 Task: Search one way flight ticket for 3 adults, 3 children in business from Agana/tamuning: Antonio B. Won Pat International Airport to Springfield: Abraham Lincoln Capital Airport on 5-2-2023. Choice of flights is Southwest. Number of bags: 4 checked bags. Price is upto 25000. Outbound departure time preference is 9:45.
Action: Mouse moved to (331, 286)
Screenshot: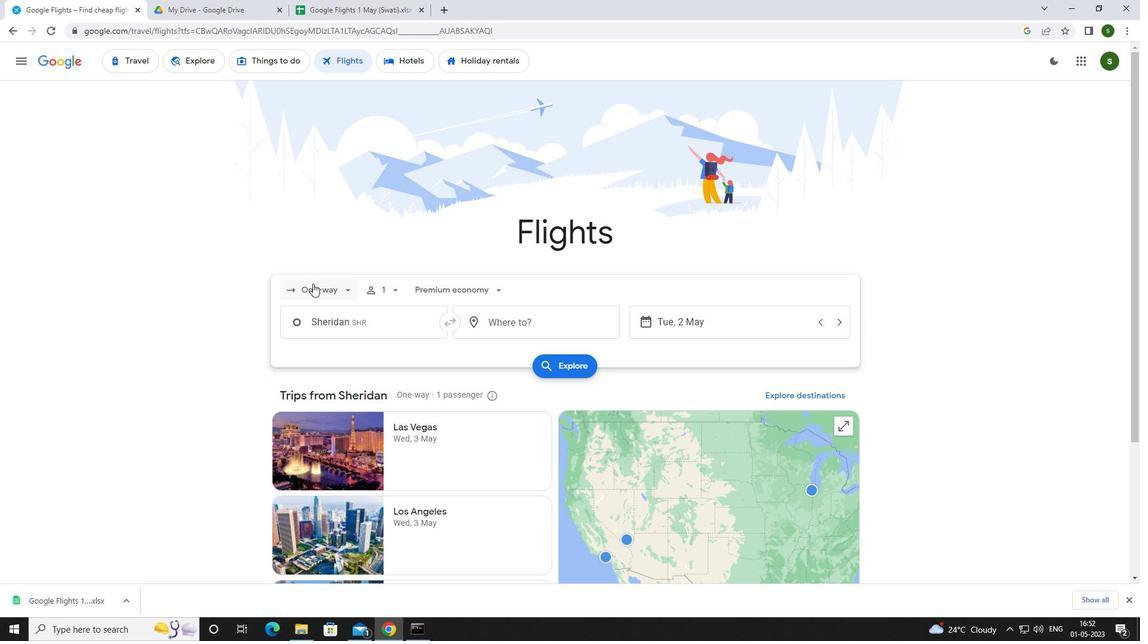 
Action: Mouse pressed left at (331, 286)
Screenshot: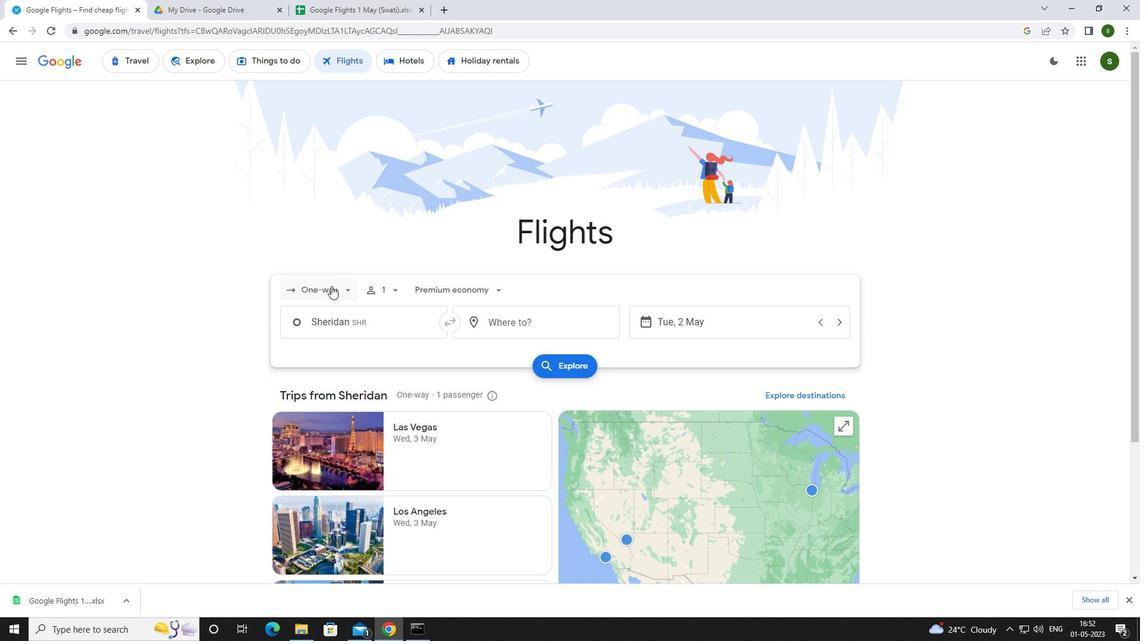 
Action: Mouse moved to (333, 344)
Screenshot: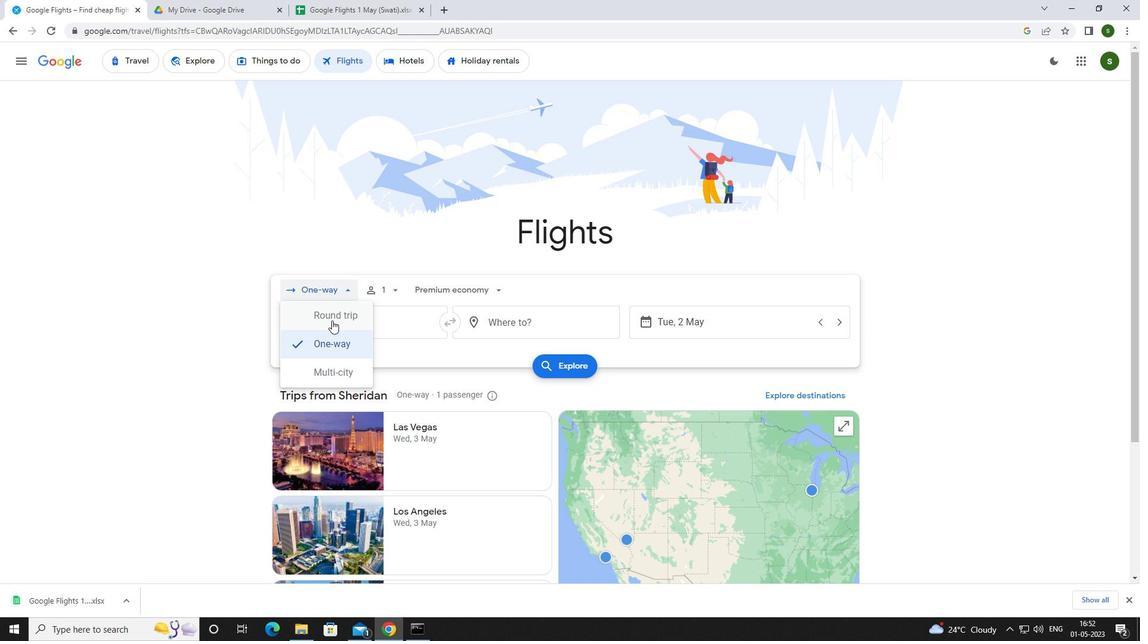 
Action: Mouse pressed left at (333, 344)
Screenshot: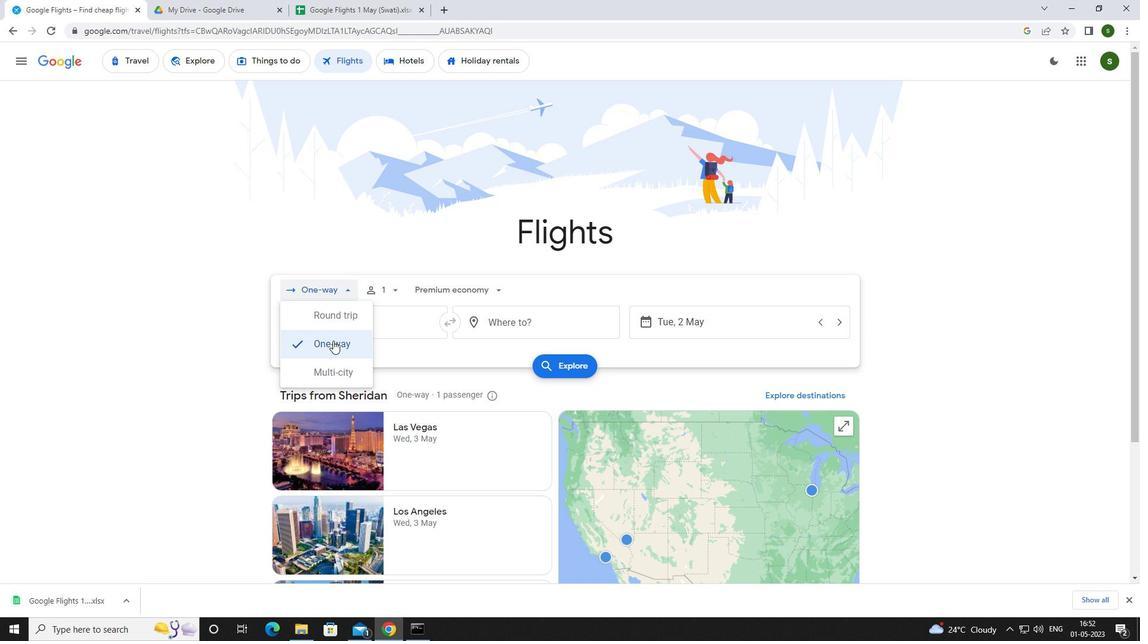 
Action: Mouse moved to (387, 290)
Screenshot: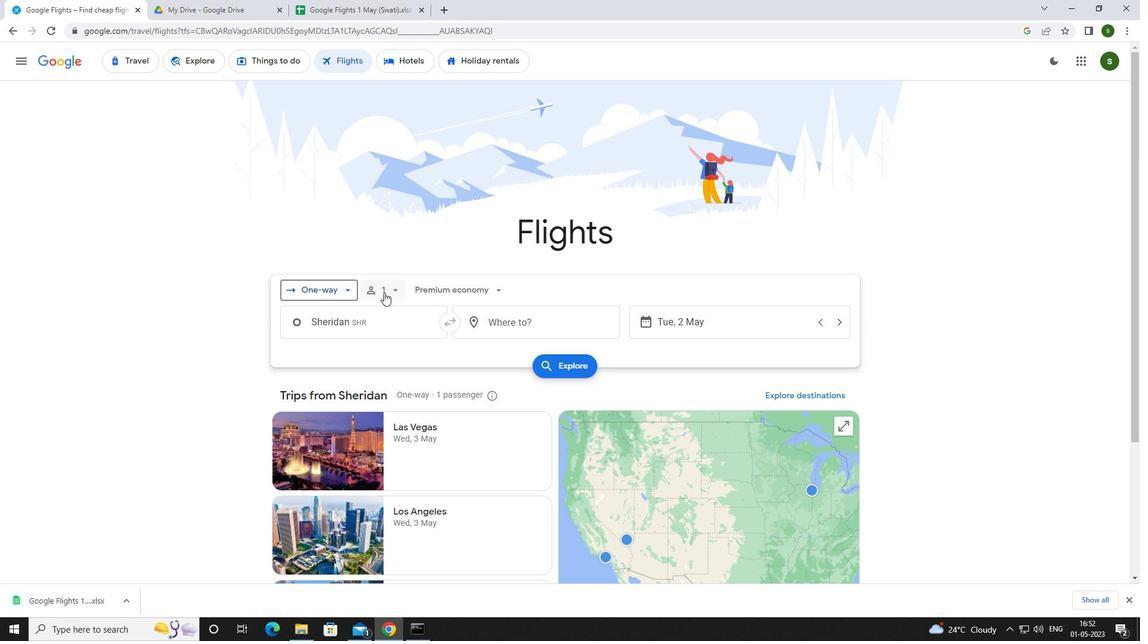 
Action: Mouse pressed left at (387, 290)
Screenshot: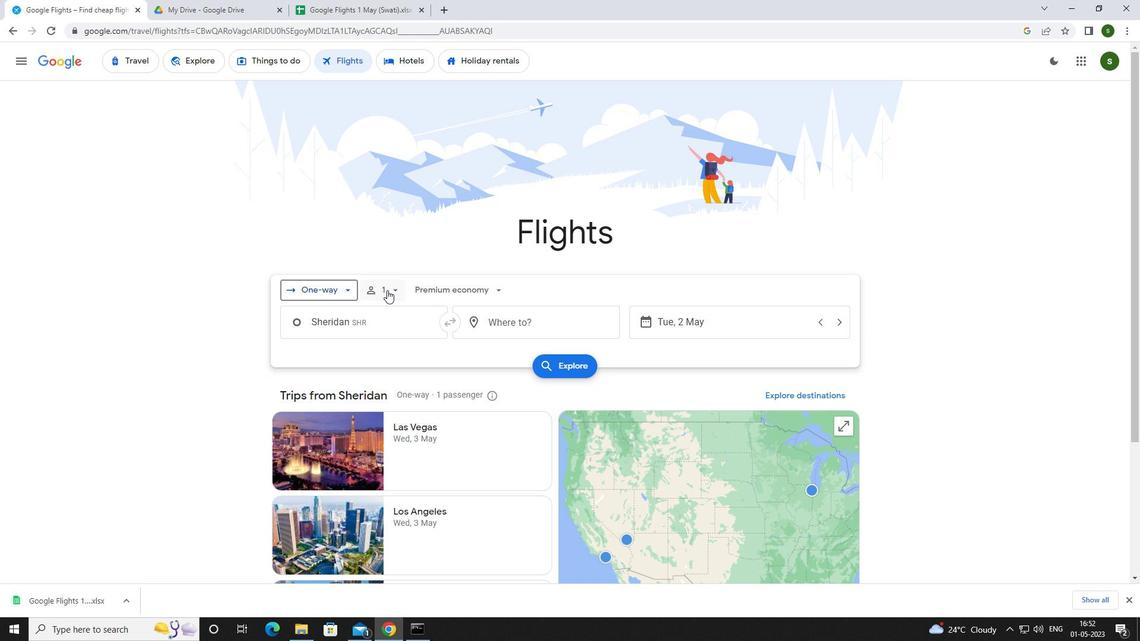 
Action: Mouse moved to (486, 322)
Screenshot: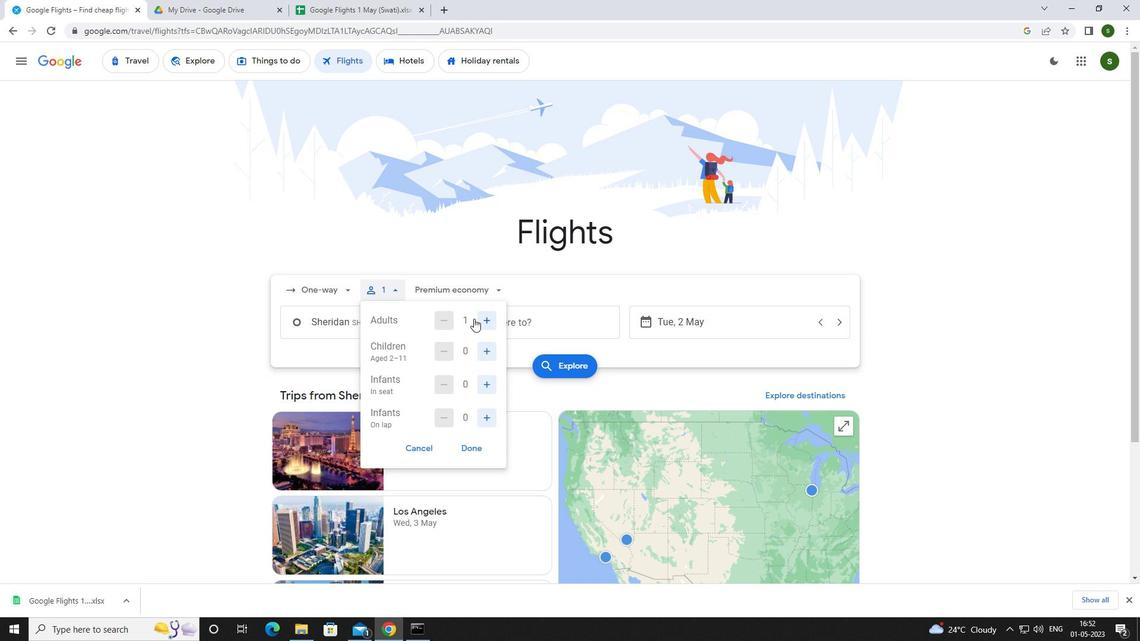 
Action: Mouse pressed left at (486, 322)
Screenshot: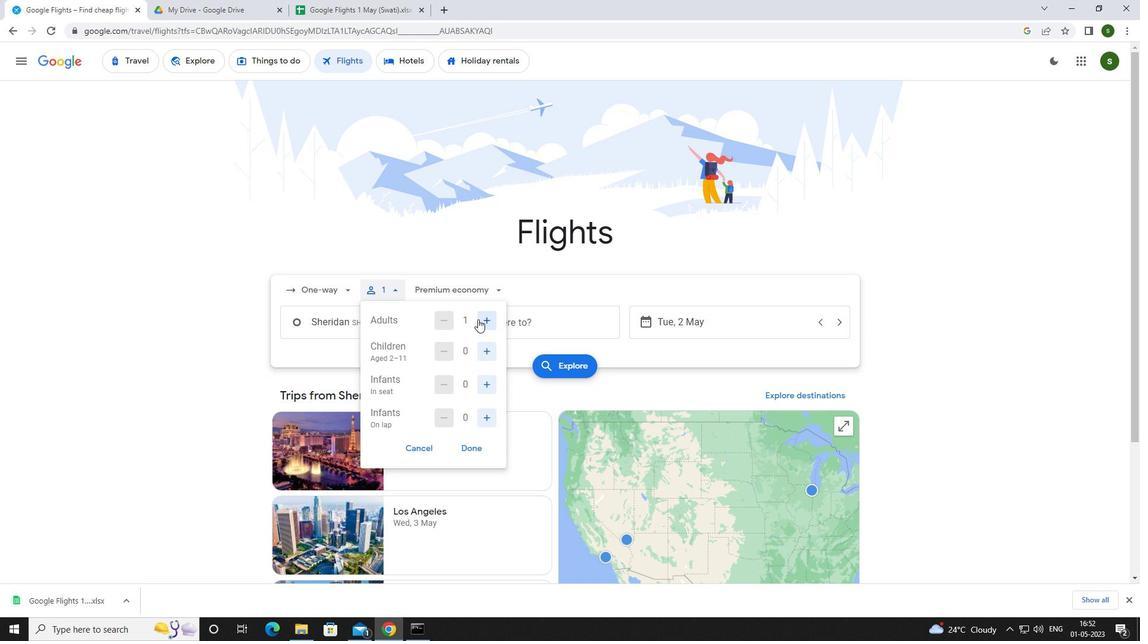
Action: Mouse pressed left at (486, 322)
Screenshot: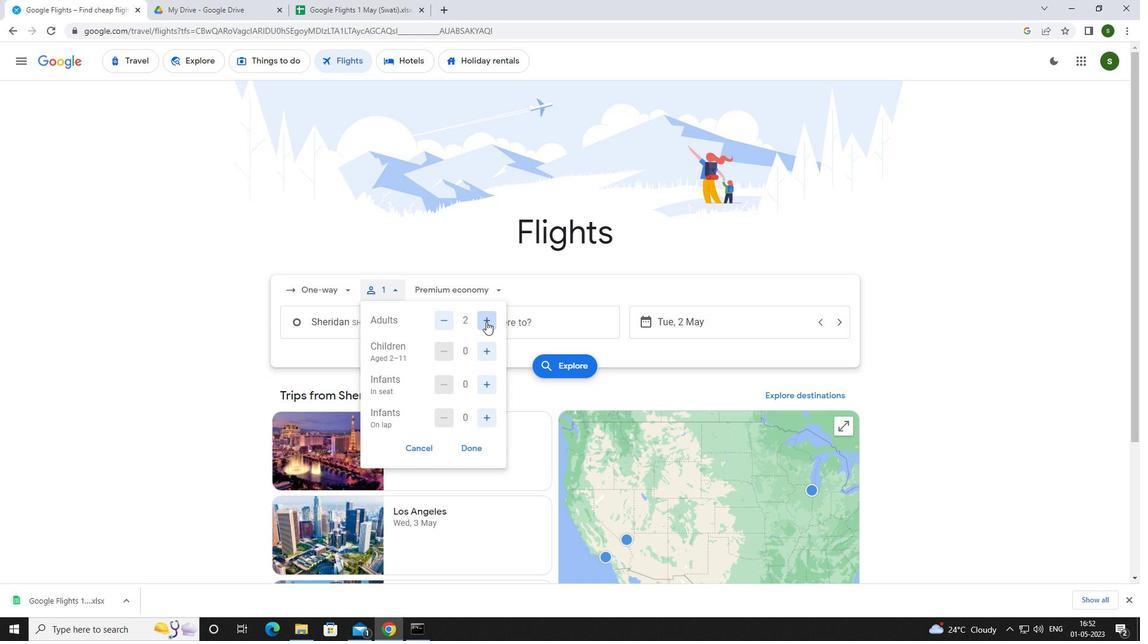 
Action: Mouse moved to (484, 347)
Screenshot: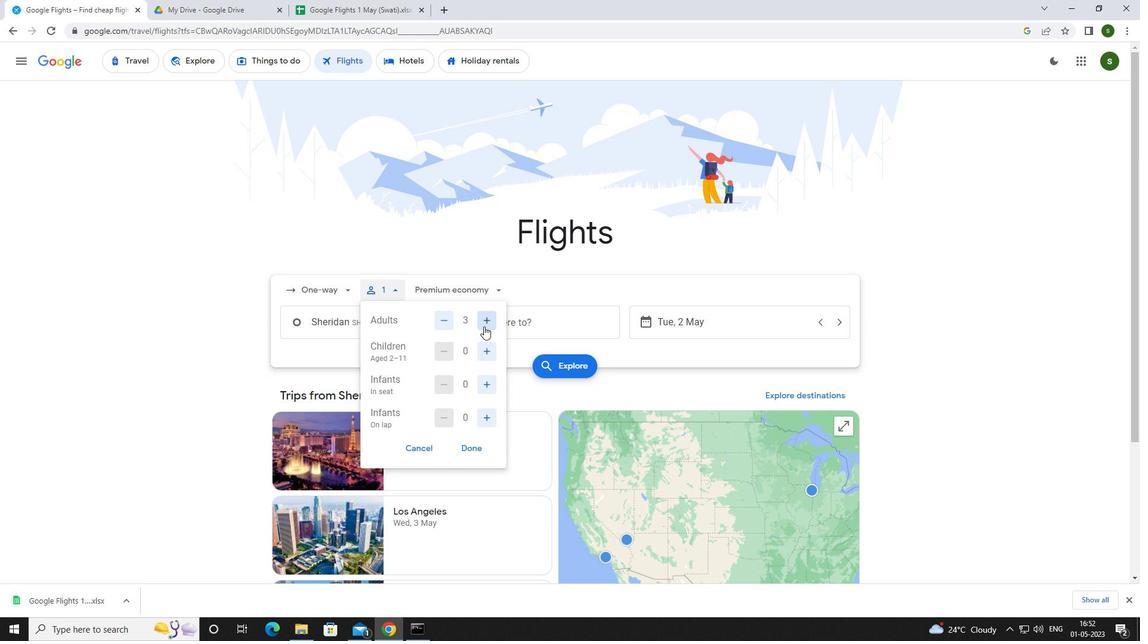 
Action: Mouse pressed left at (484, 347)
Screenshot: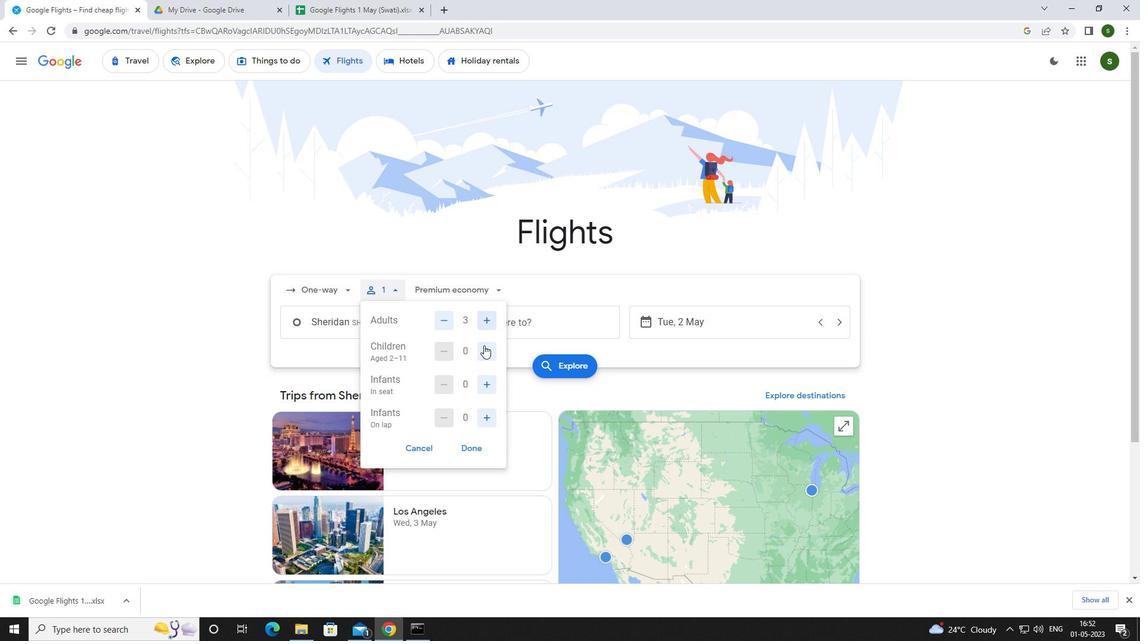 
Action: Mouse pressed left at (484, 347)
Screenshot: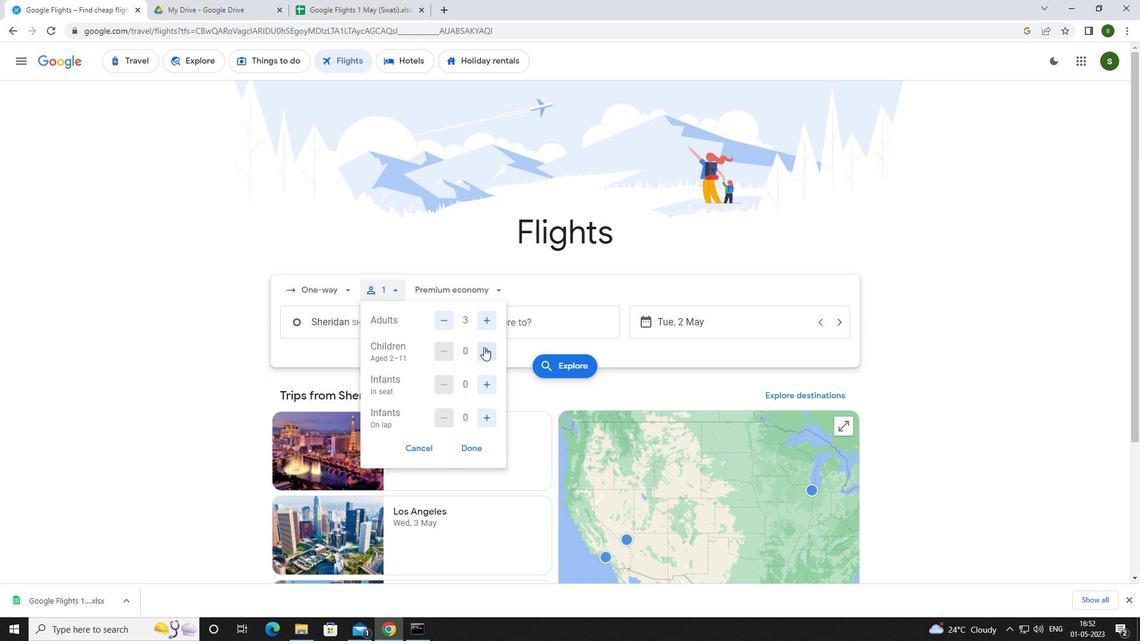 
Action: Mouse moved to (486, 354)
Screenshot: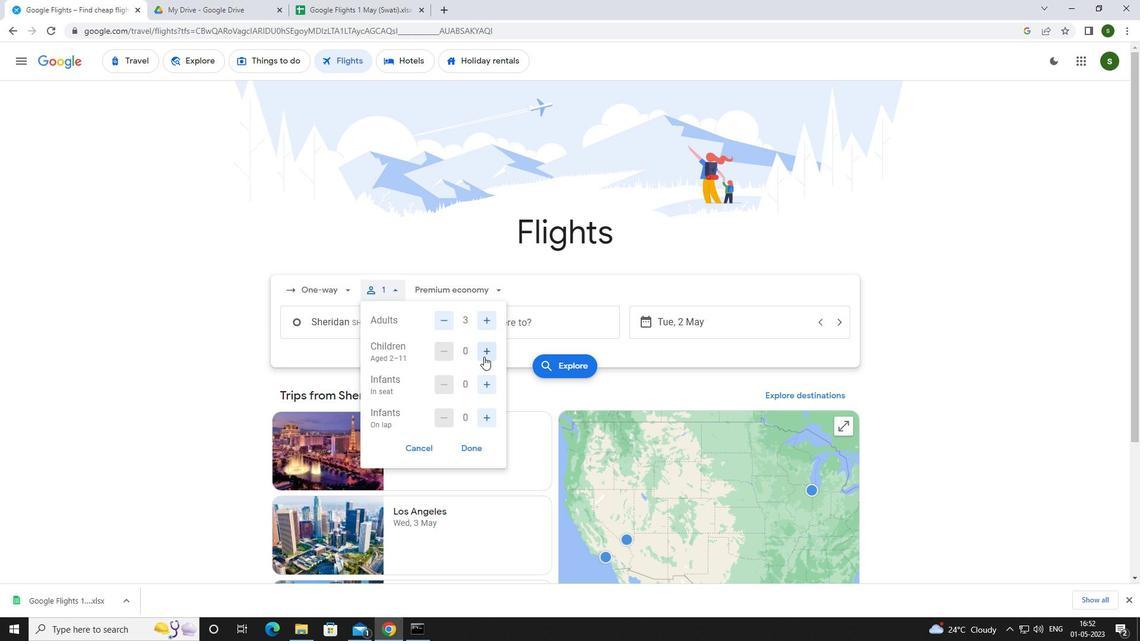 
Action: Mouse pressed left at (486, 354)
Screenshot: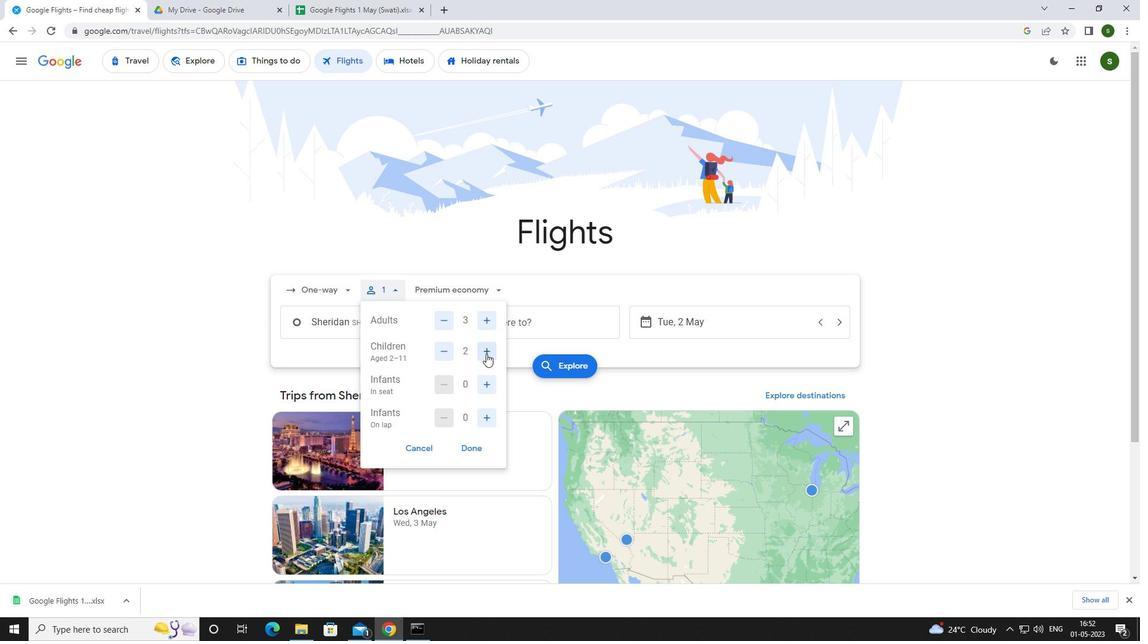 
Action: Mouse moved to (474, 289)
Screenshot: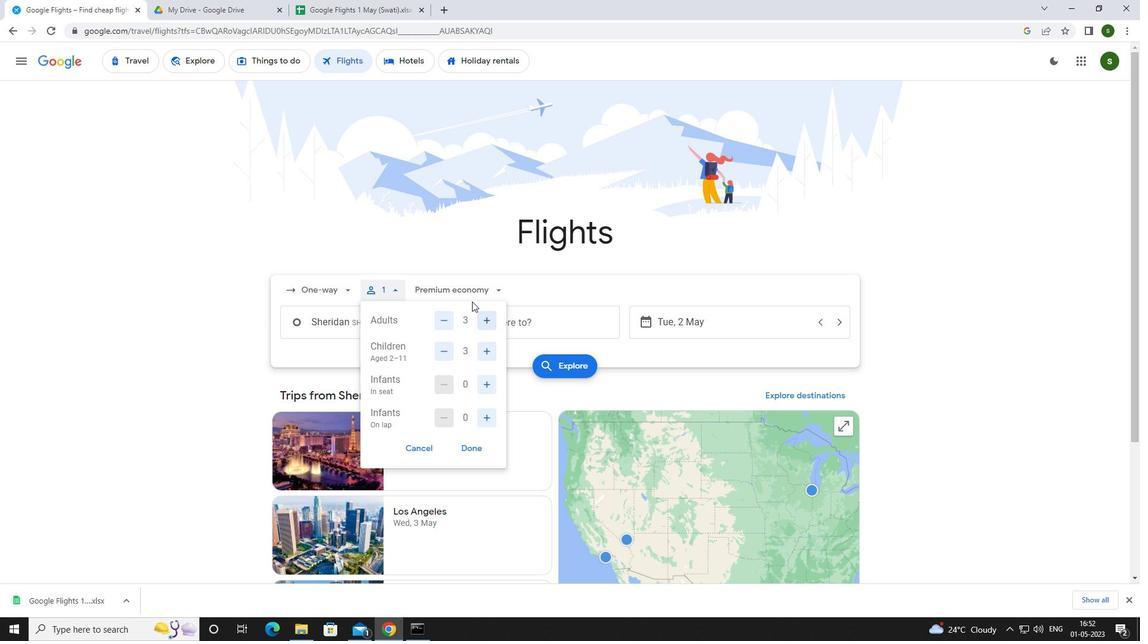 
Action: Mouse pressed left at (474, 289)
Screenshot: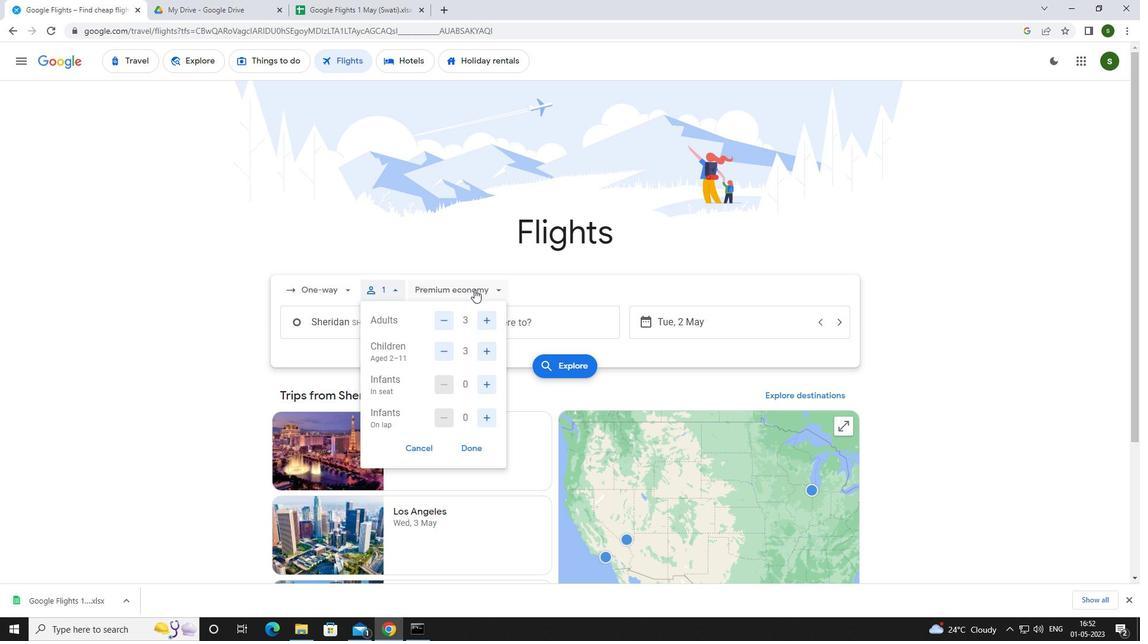 
Action: Mouse moved to (472, 374)
Screenshot: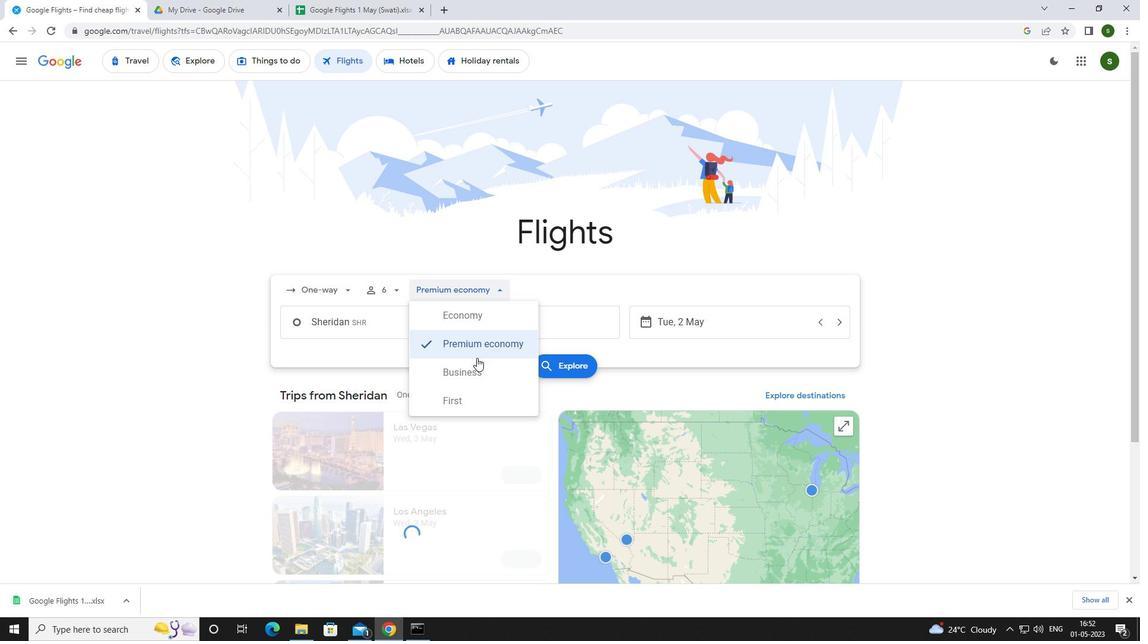 
Action: Mouse pressed left at (472, 374)
Screenshot: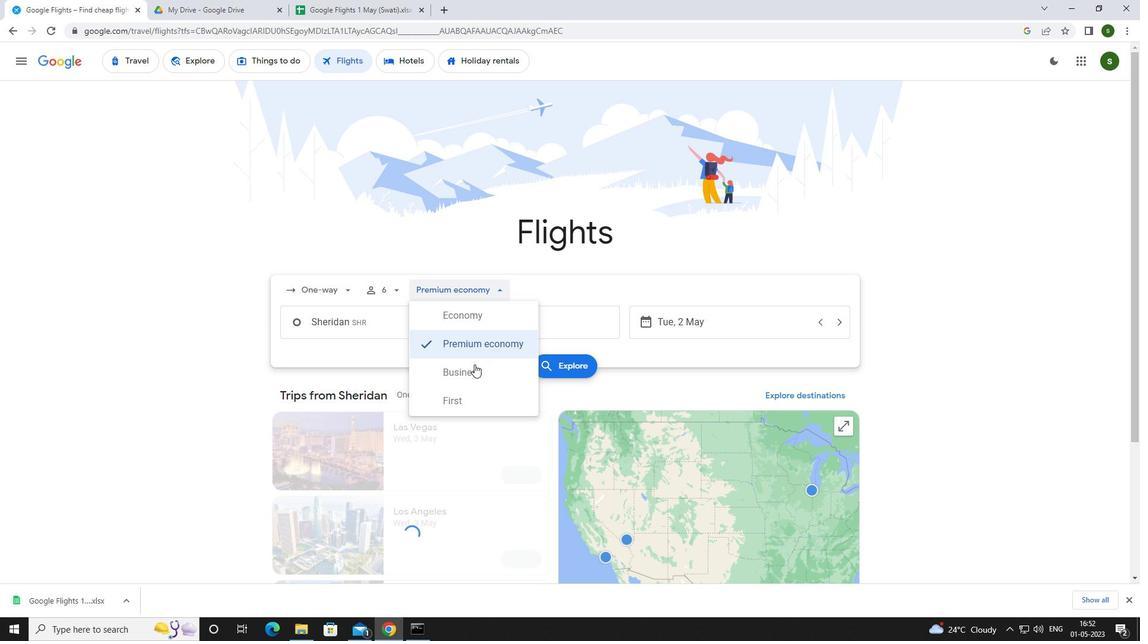 
Action: Mouse moved to (401, 329)
Screenshot: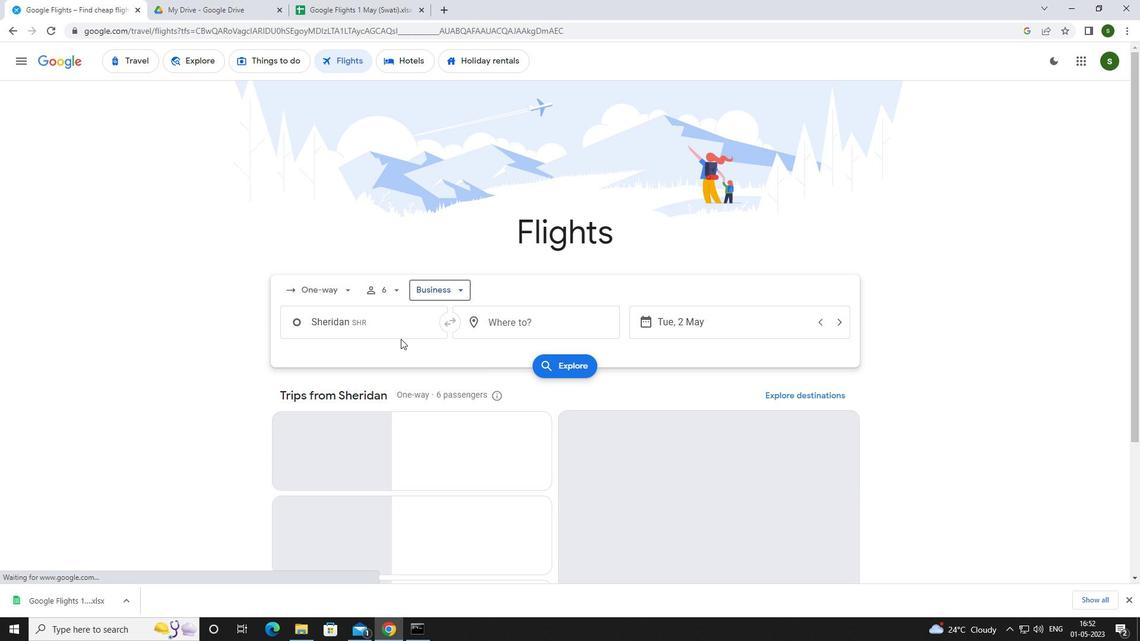 
Action: Mouse pressed left at (401, 329)
Screenshot: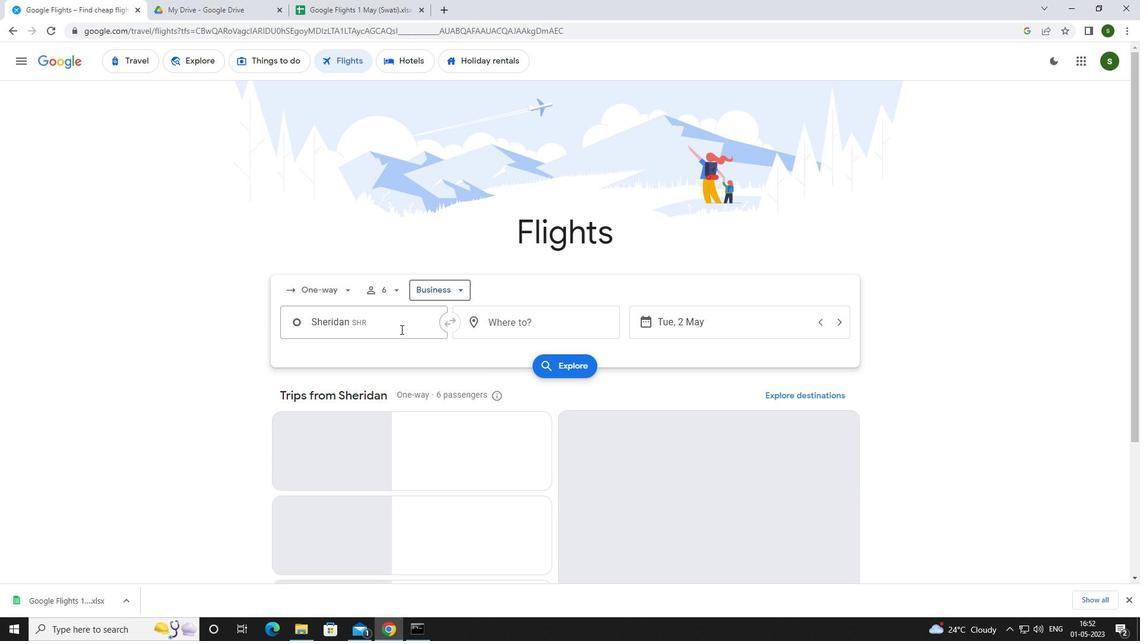 
Action: Key pressed <Key.caps_lock>a<Key.caps_lock>gana
Screenshot: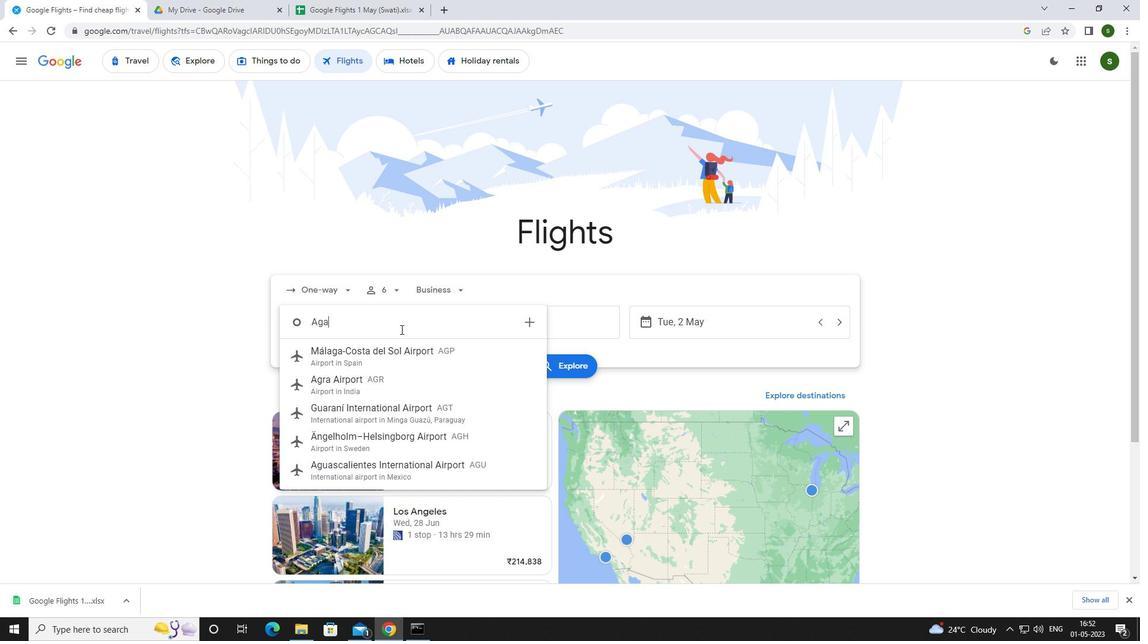 
Action: Mouse moved to (399, 386)
Screenshot: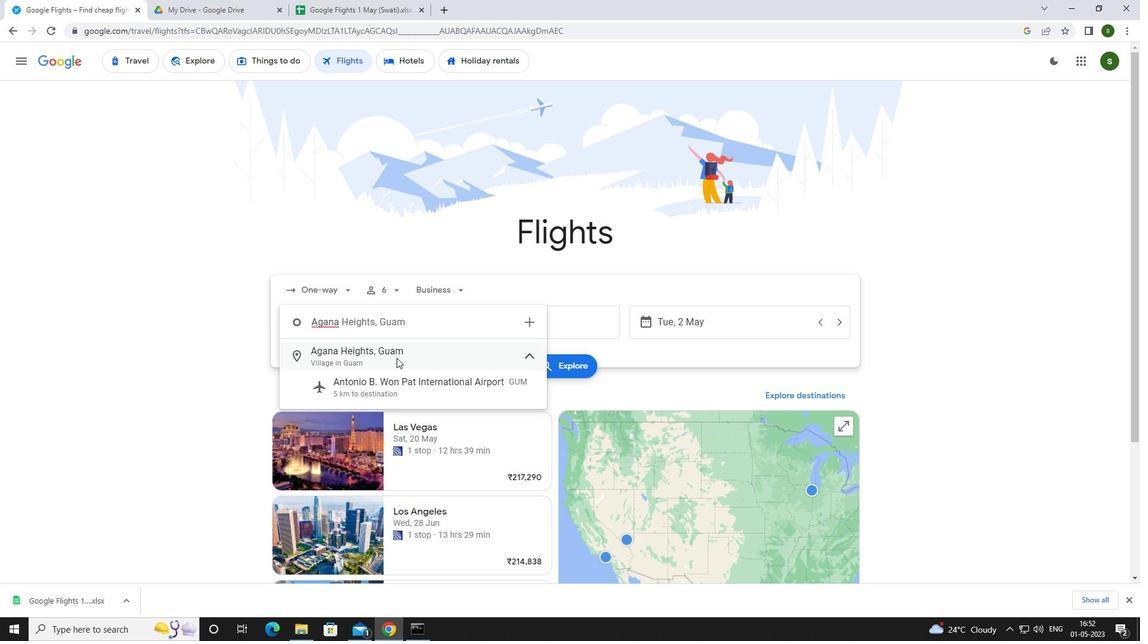 
Action: Mouse pressed left at (399, 386)
Screenshot: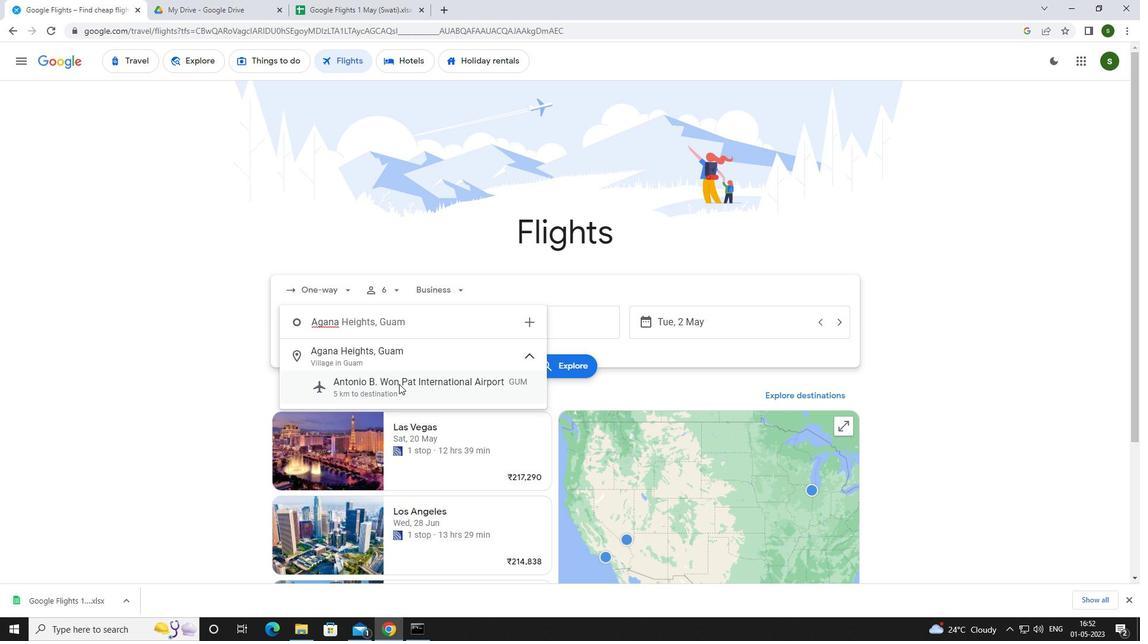 
Action: Mouse moved to (513, 319)
Screenshot: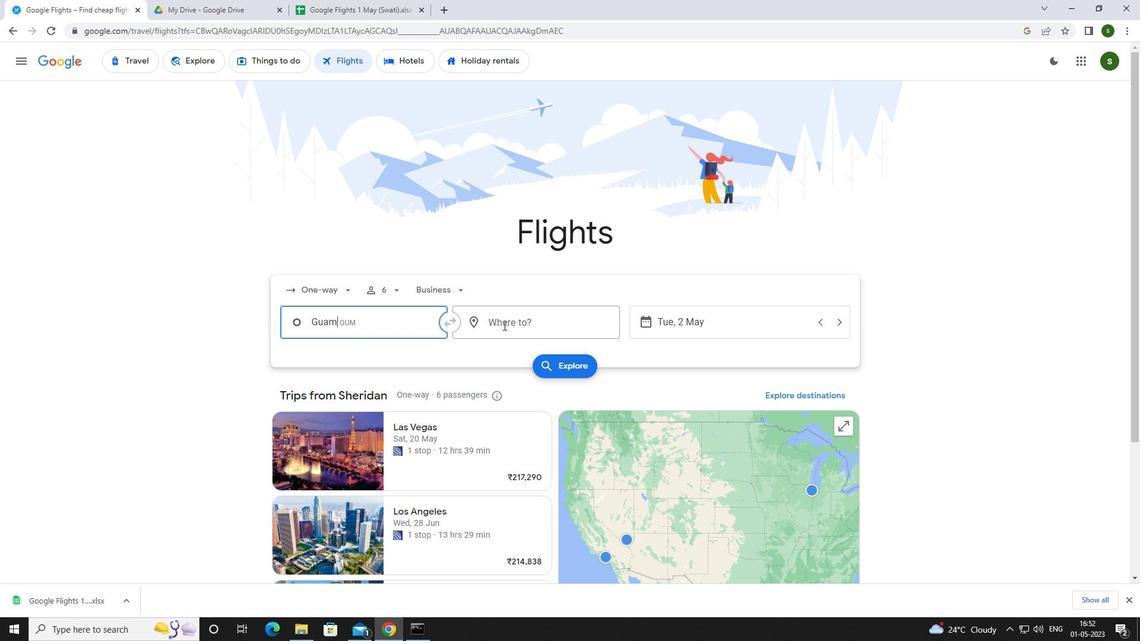 
Action: Mouse pressed left at (513, 319)
Screenshot: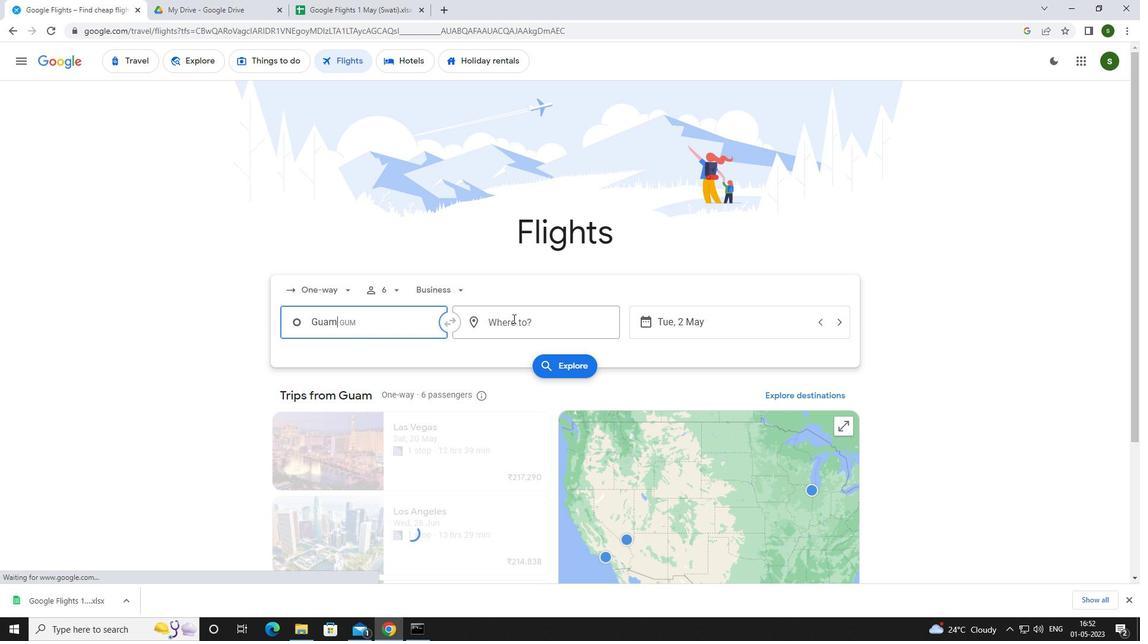 
Action: Mouse moved to (413, 346)
Screenshot: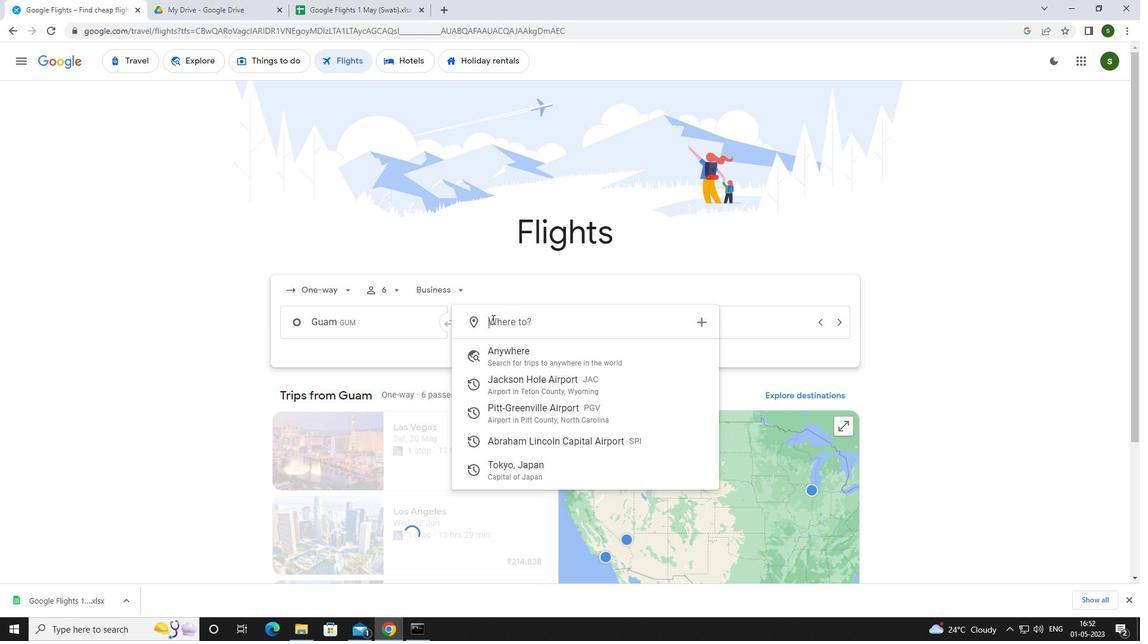 
Action: Key pressed <Key.caps_lock>s<Key.caps_lock>pringfi
Screenshot: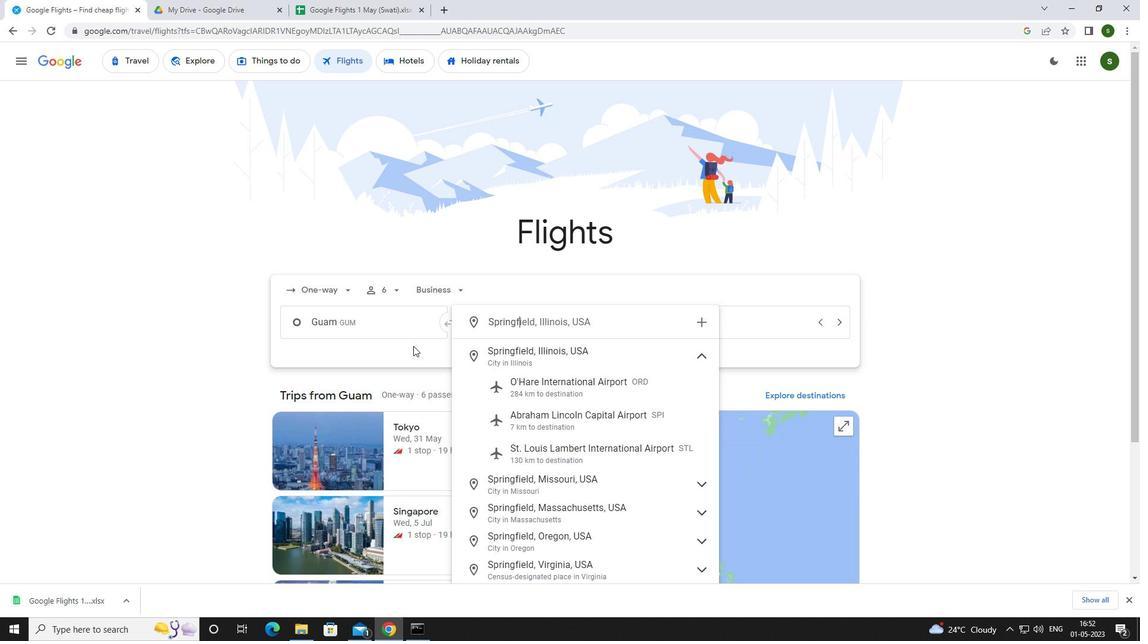 
Action: Mouse moved to (542, 417)
Screenshot: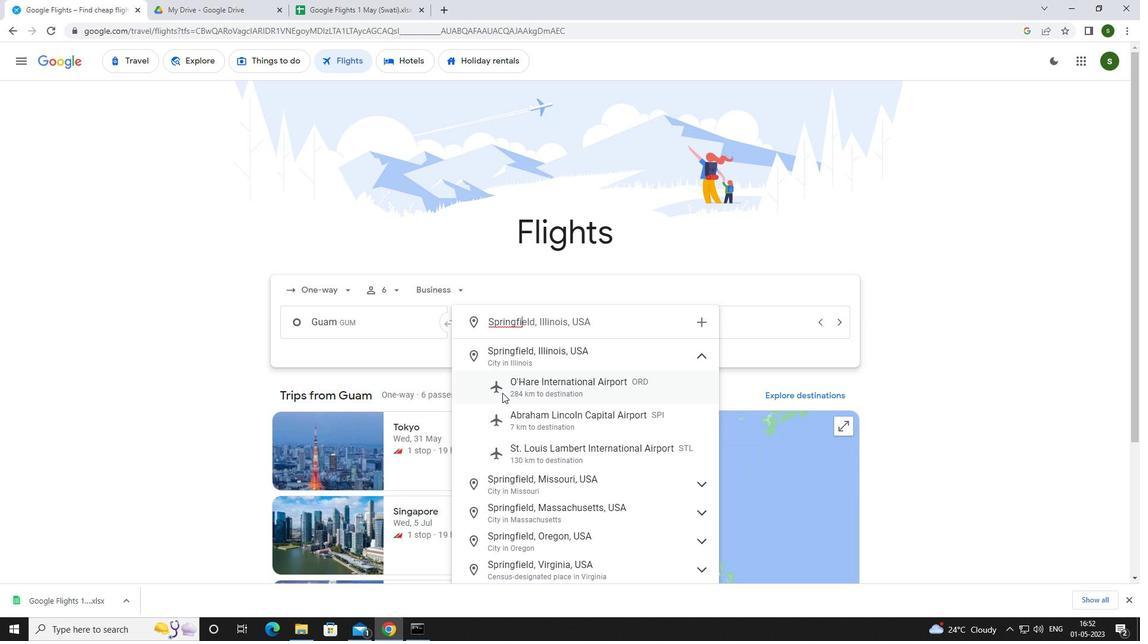 
Action: Mouse pressed left at (542, 417)
Screenshot: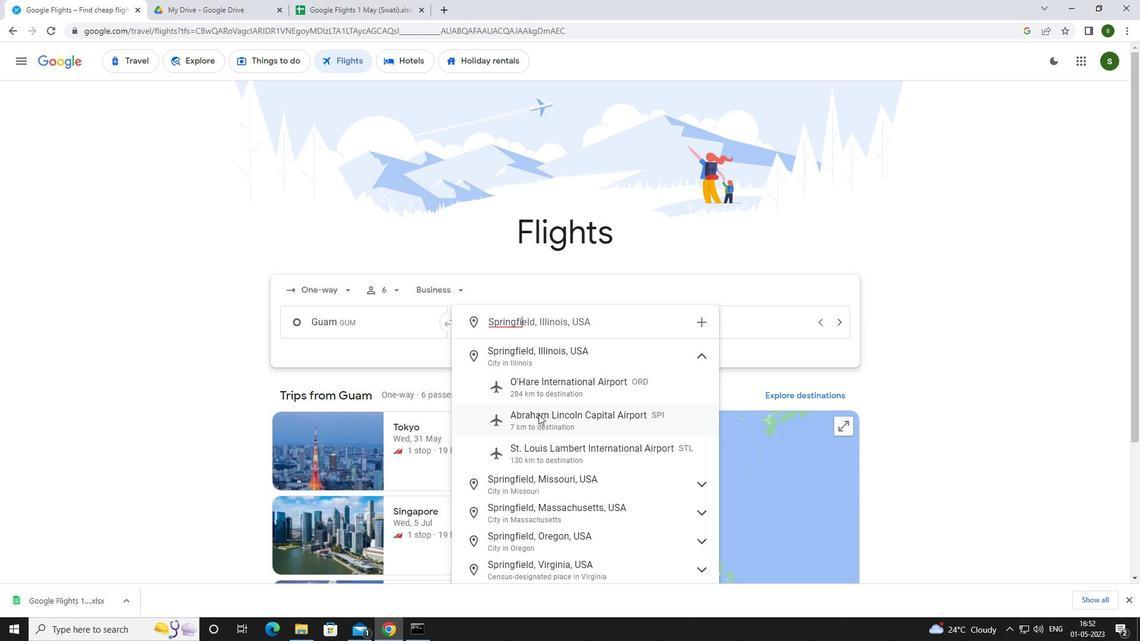 
Action: Mouse moved to (741, 326)
Screenshot: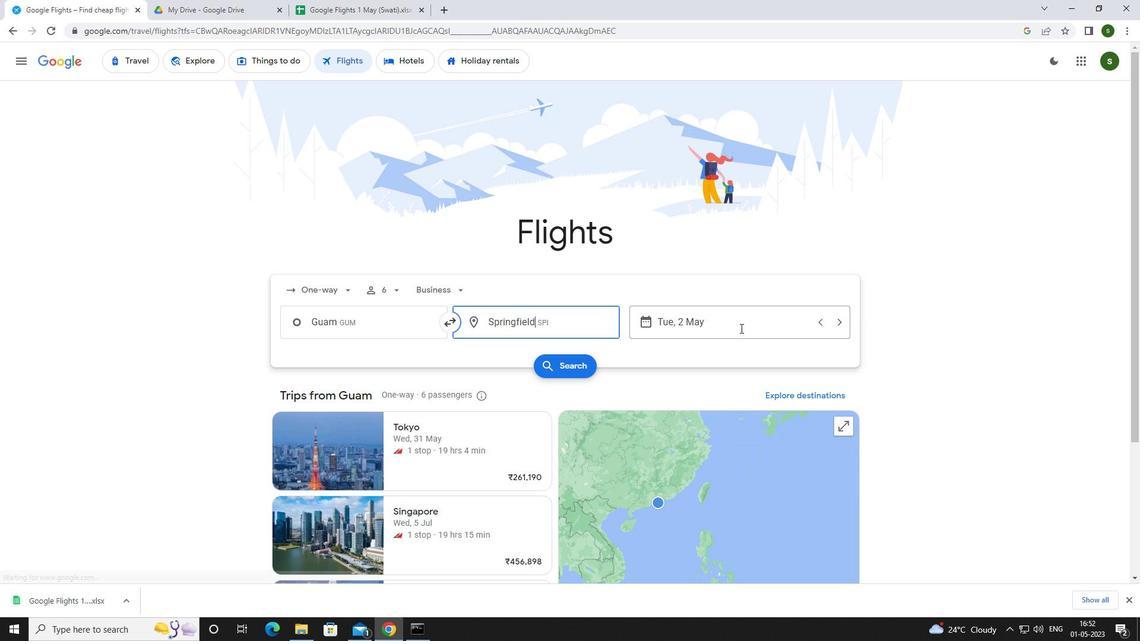 
Action: Mouse pressed left at (741, 326)
Screenshot: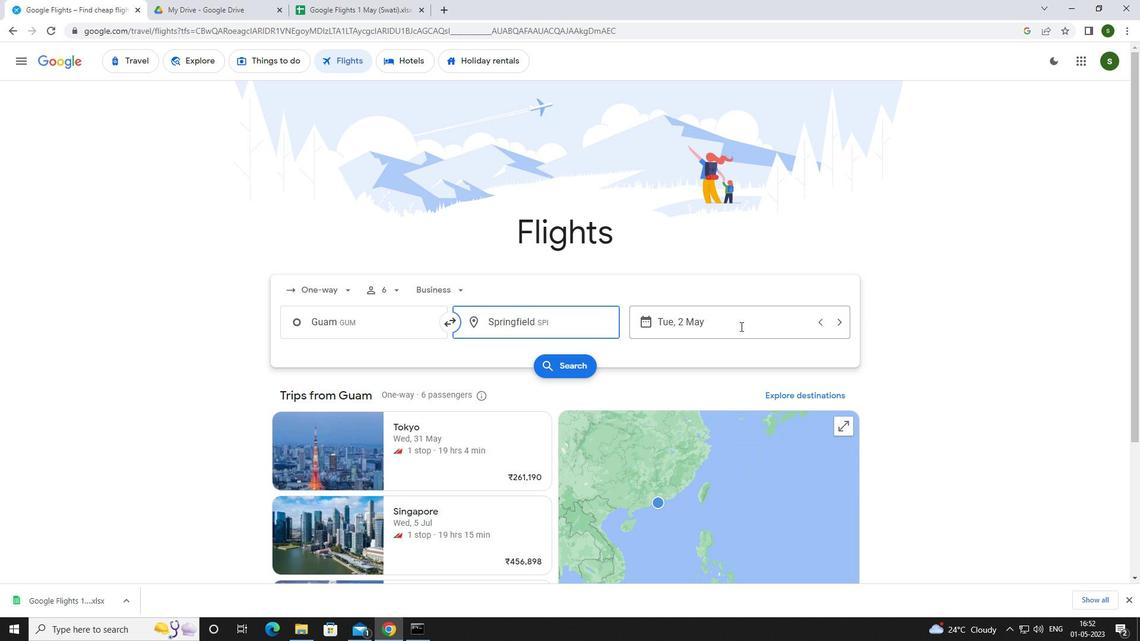 
Action: Mouse moved to (474, 359)
Screenshot: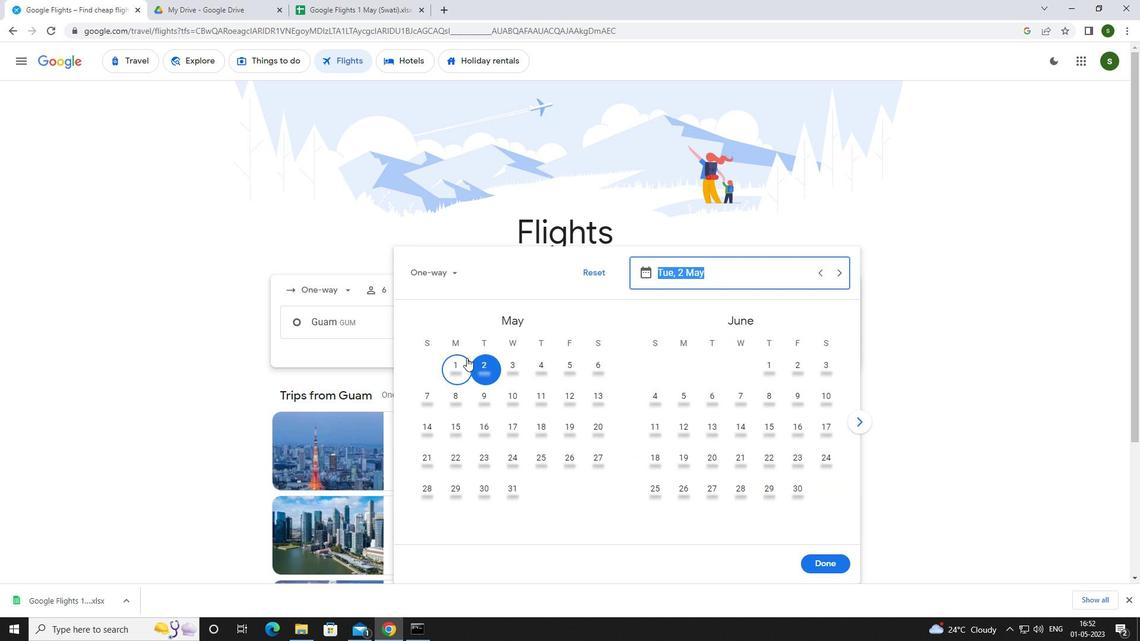 
Action: Mouse pressed left at (474, 359)
Screenshot: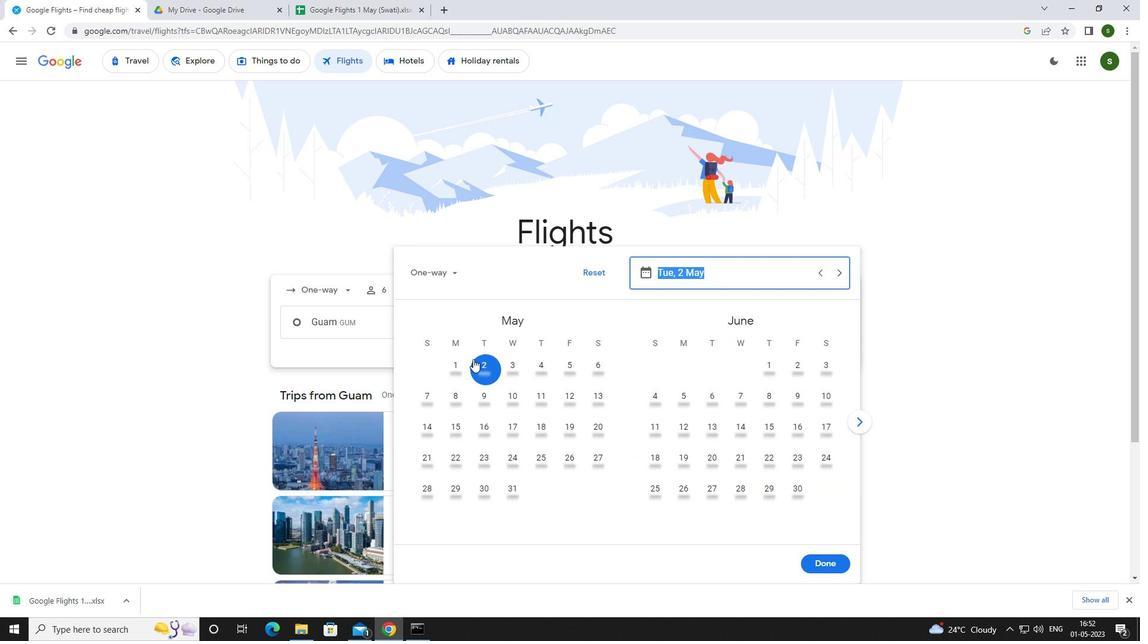 
Action: Mouse moved to (818, 561)
Screenshot: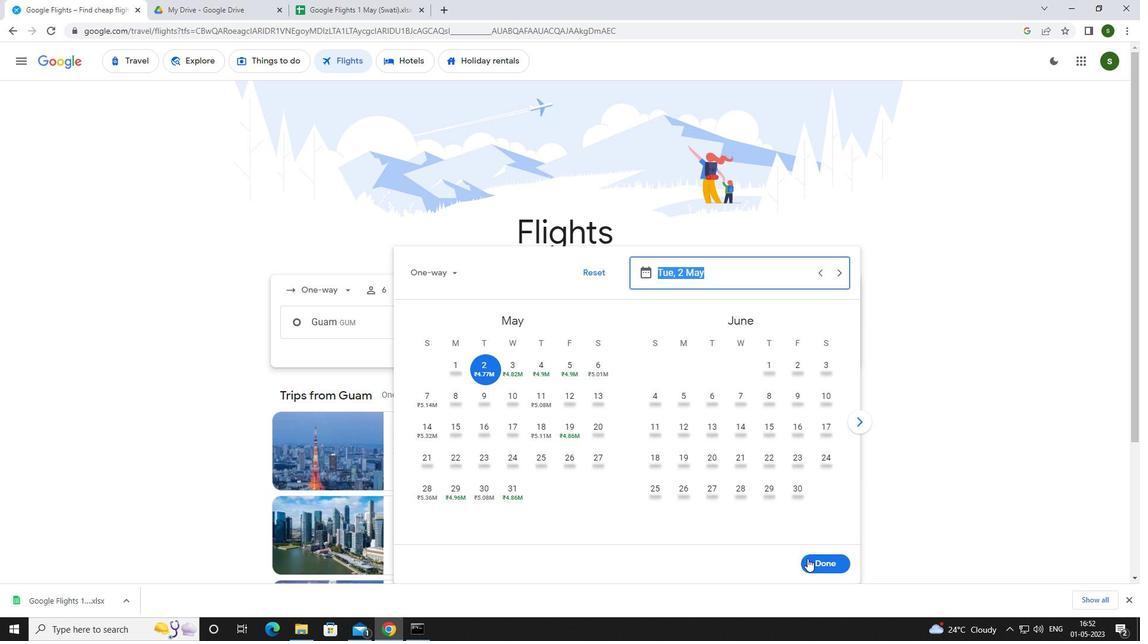 
Action: Mouse pressed left at (818, 561)
Screenshot: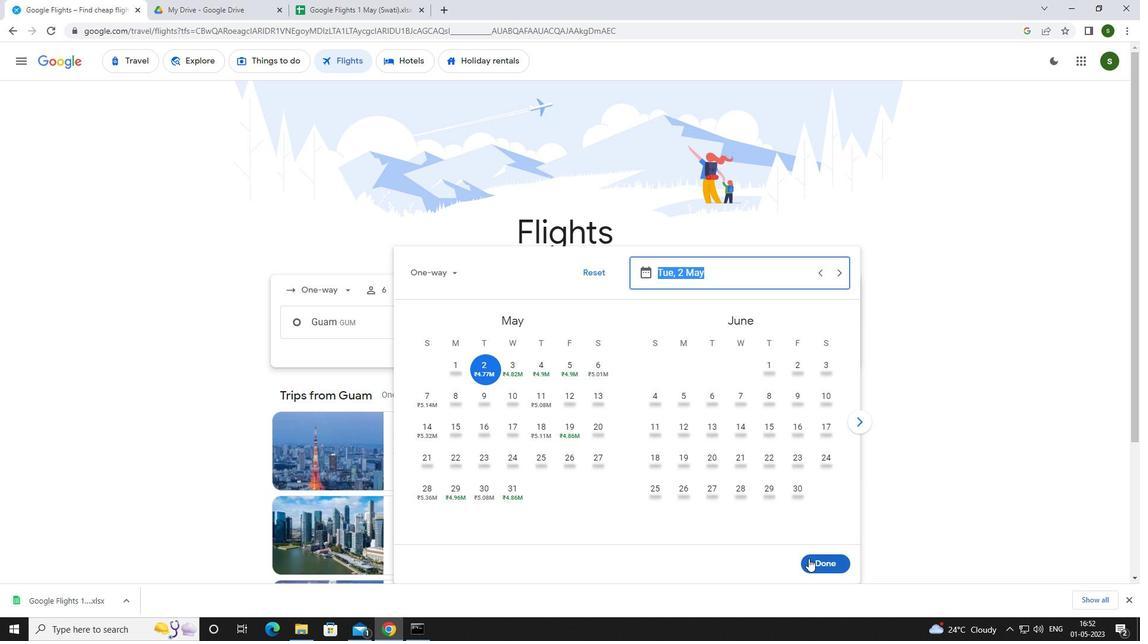 
Action: Mouse moved to (571, 363)
Screenshot: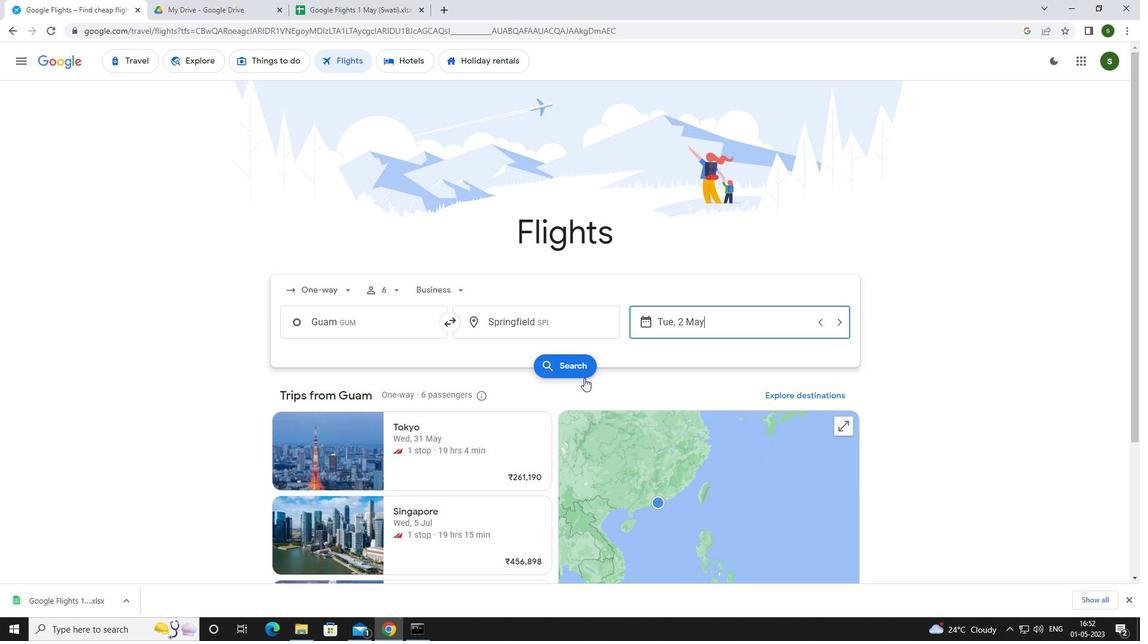 
Action: Mouse pressed left at (571, 363)
Screenshot: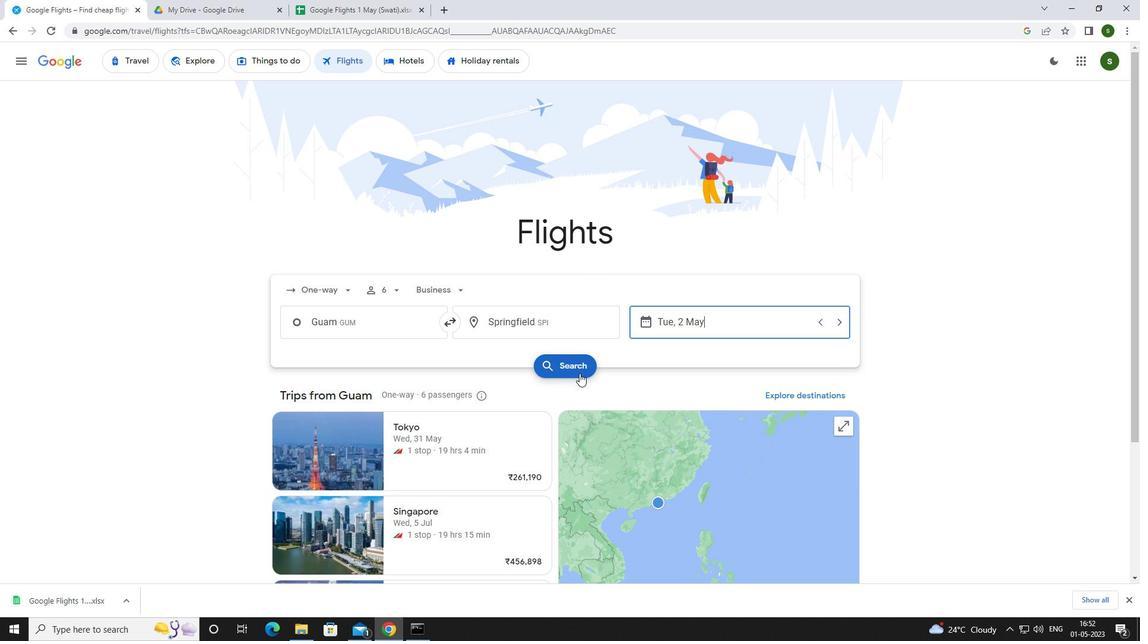 
Action: Mouse moved to (313, 171)
Screenshot: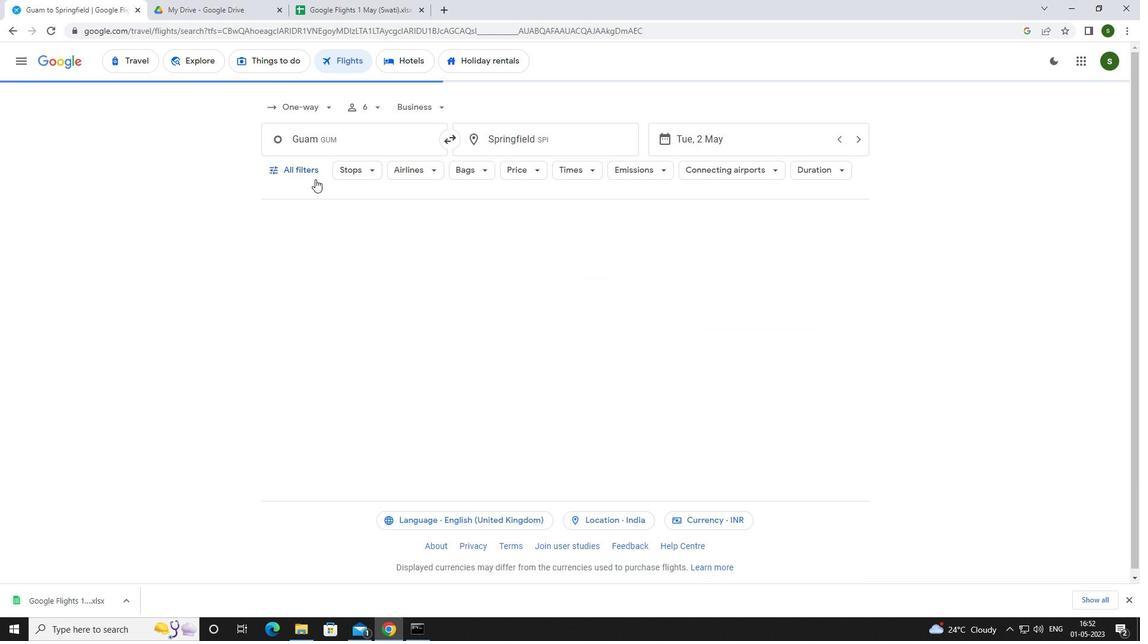 
Action: Mouse pressed left at (313, 171)
Screenshot: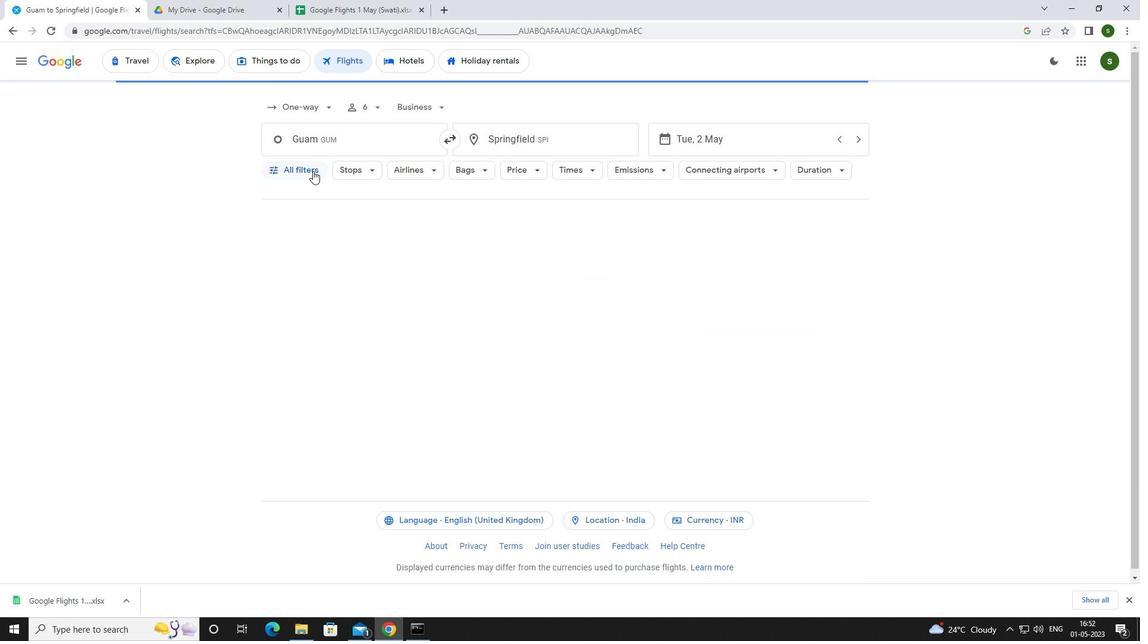 
Action: Mouse moved to (441, 418)
Screenshot: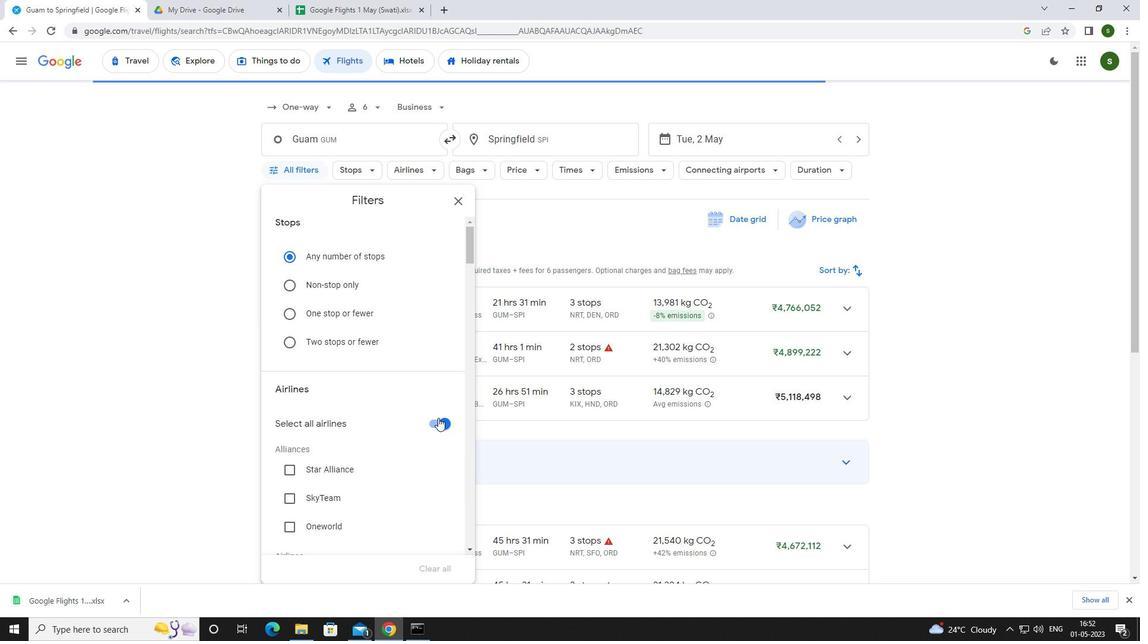 
Action: Mouse pressed left at (441, 418)
Screenshot: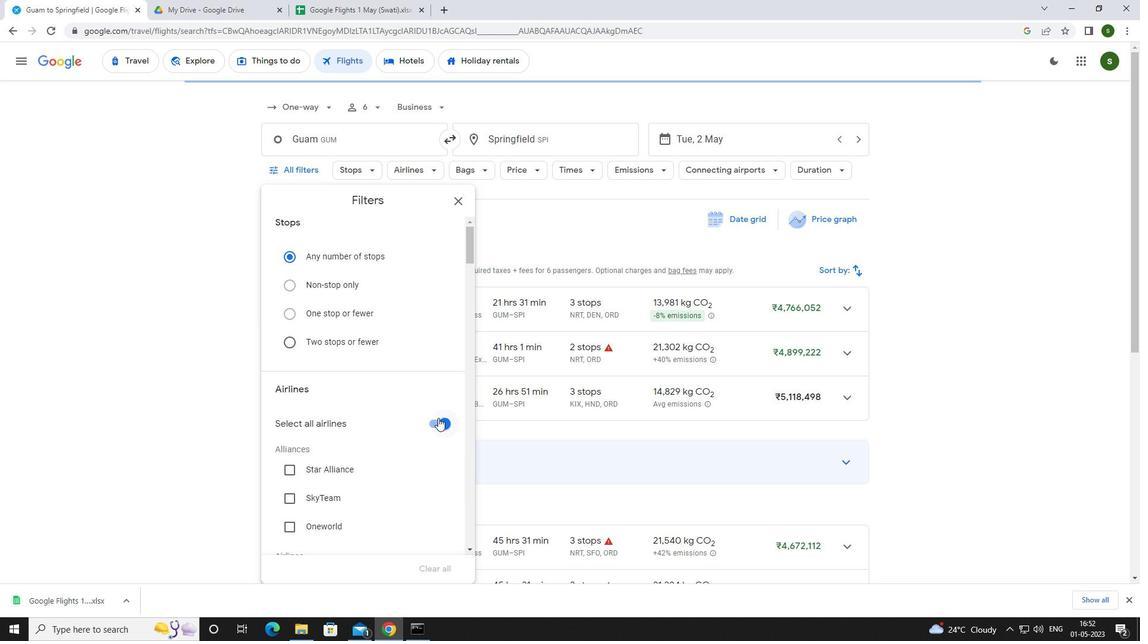 
Action: Mouse moved to (392, 352)
Screenshot: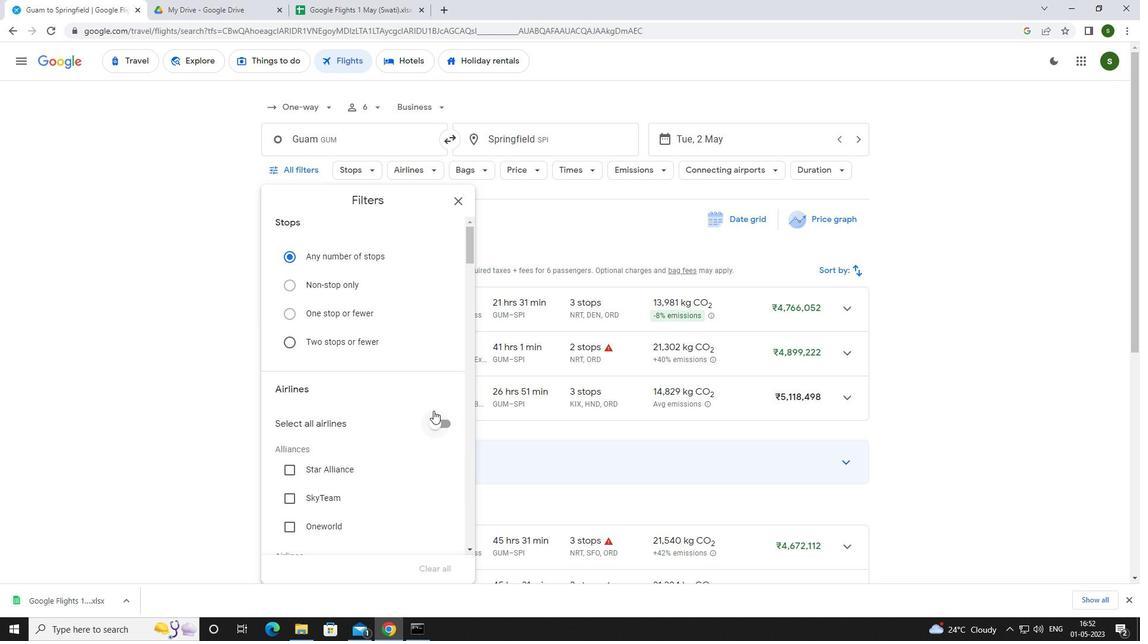 
Action: Mouse scrolled (392, 351) with delta (0, 0)
Screenshot: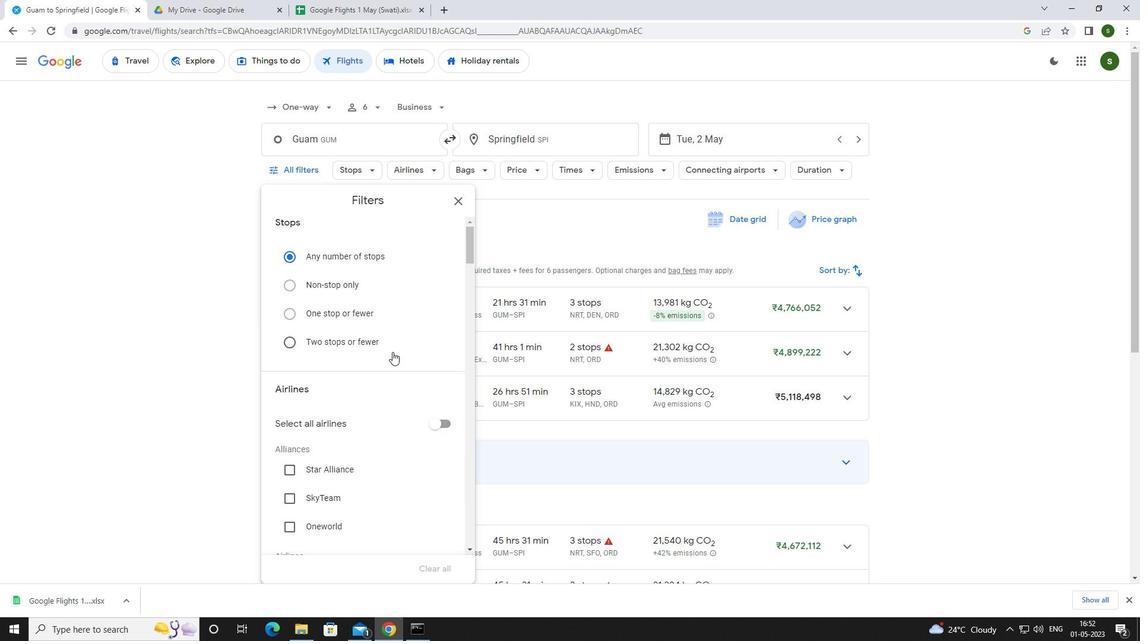 
Action: Mouse scrolled (392, 351) with delta (0, 0)
Screenshot: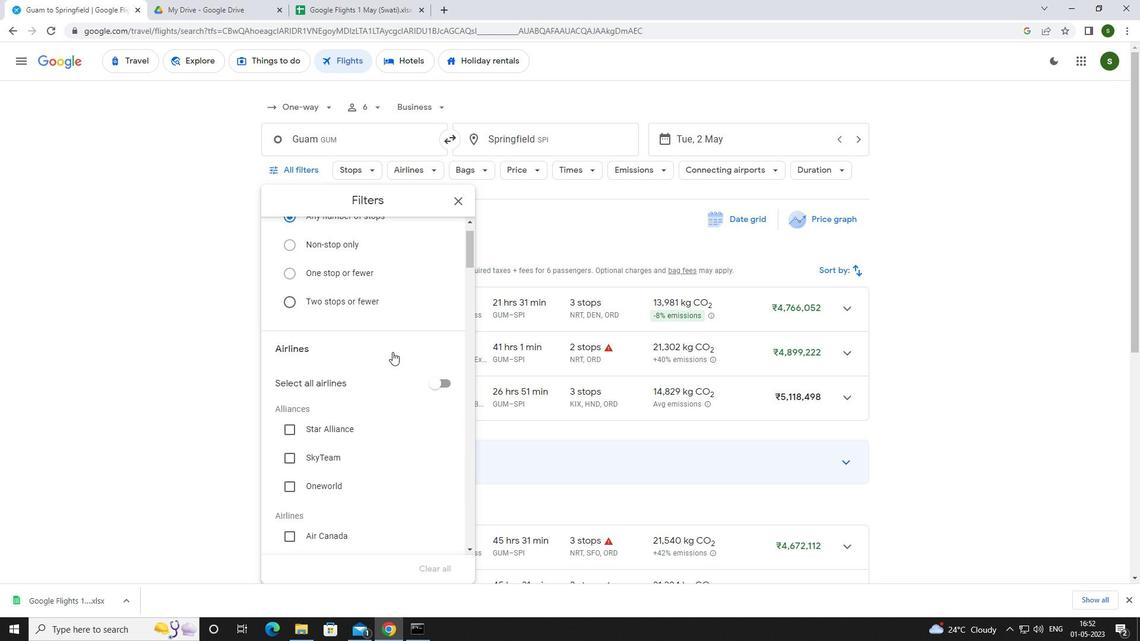 
Action: Mouse scrolled (392, 351) with delta (0, 0)
Screenshot: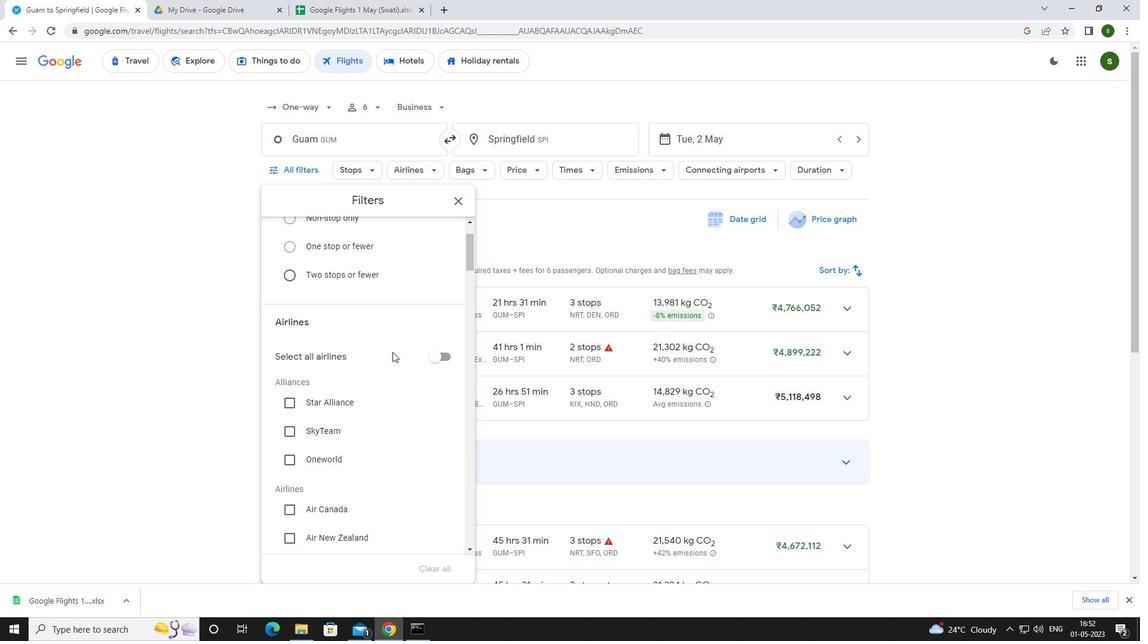 
Action: Mouse scrolled (392, 351) with delta (0, 0)
Screenshot: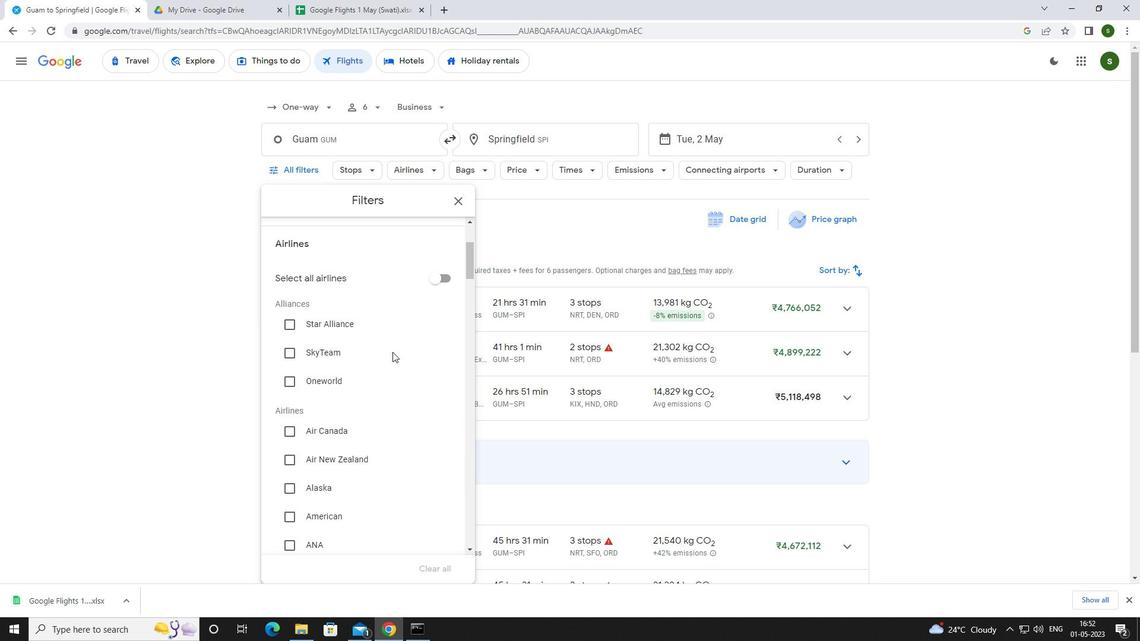 
Action: Mouse scrolled (392, 351) with delta (0, 0)
Screenshot: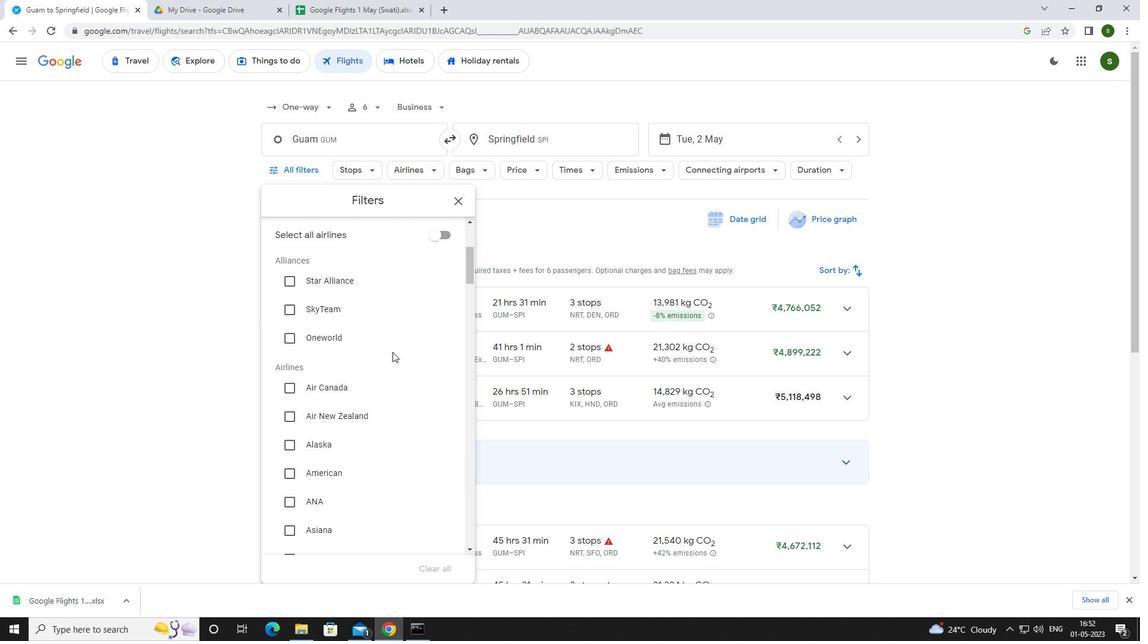 
Action: Mouse scrolled (392, 351) with delta (0, 0)
Screenshot: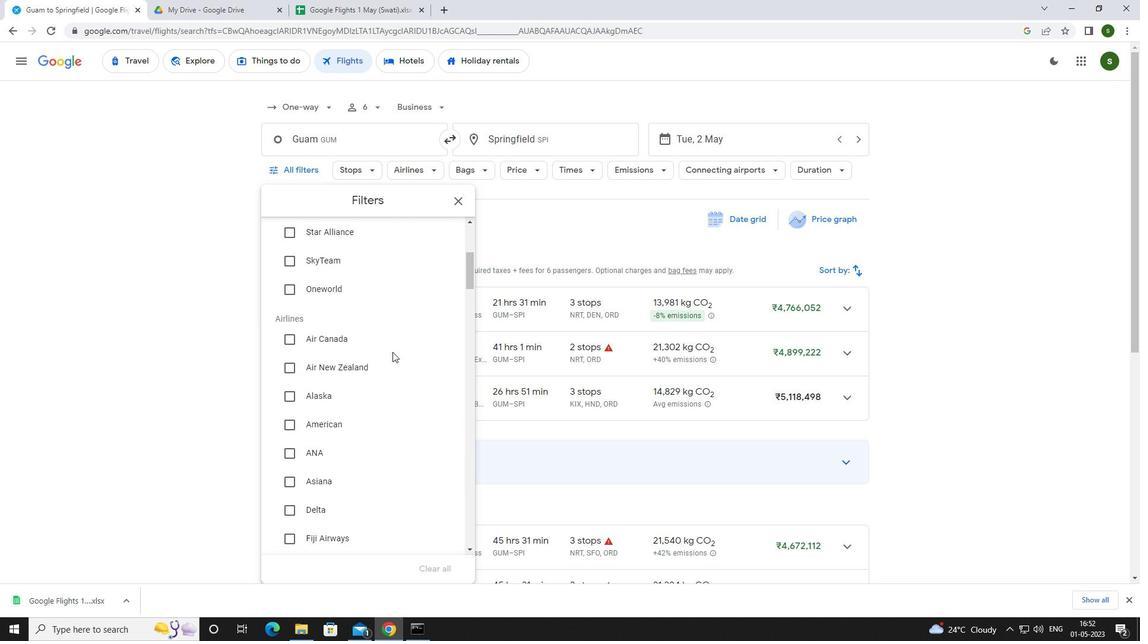 
Action: Mouse moved to (392, 351)
Screenshot: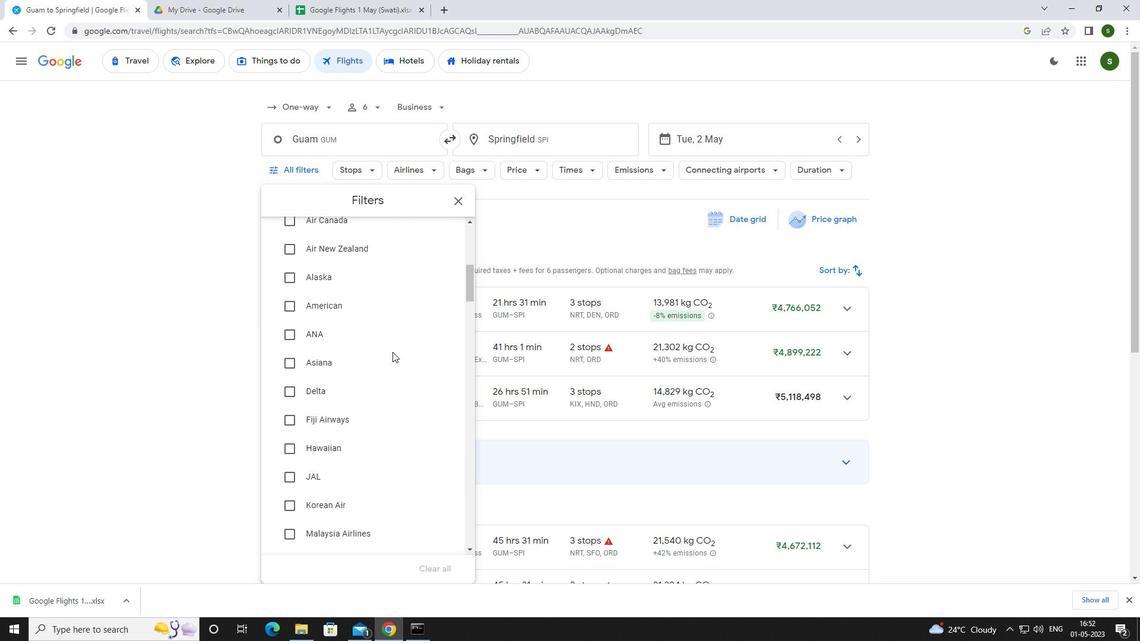 
Action: Mouse scrolled (392, 351) with delta (0, 0)
Screenshot: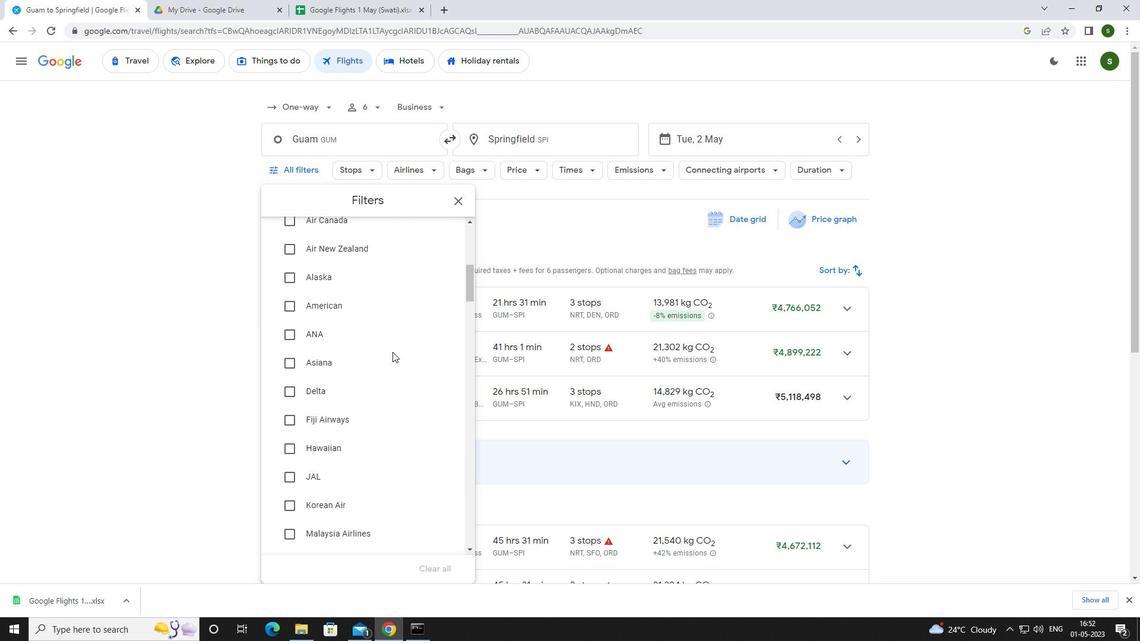 
Action: Mouse scrolled (392, 351) with delta (0, 0)
Screenshot: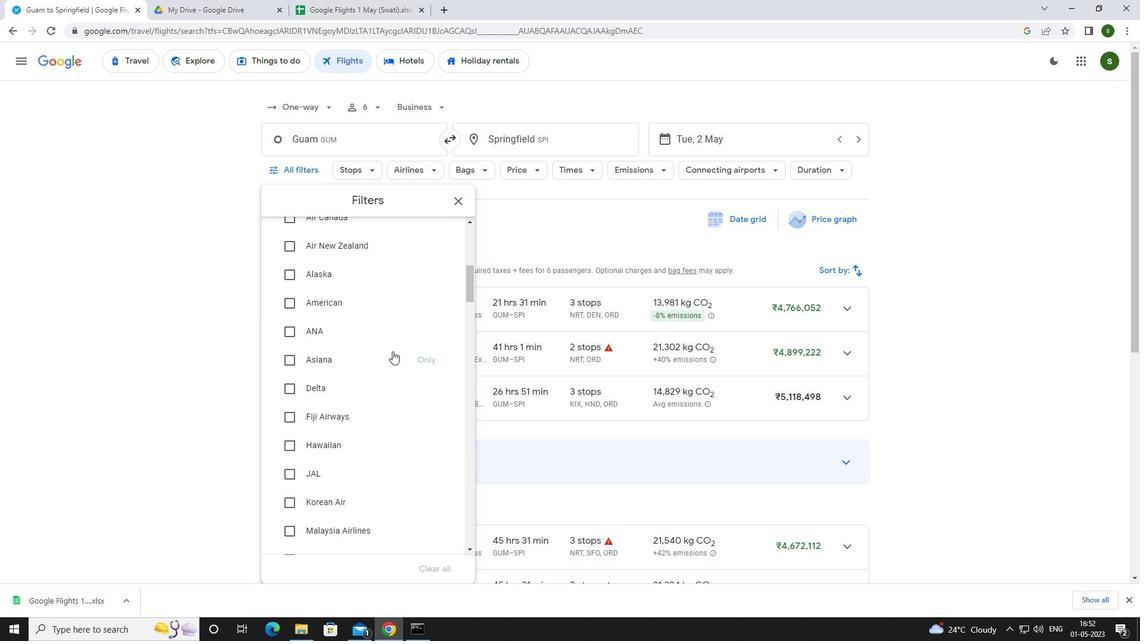 
Action: Mouse moved to (392, 351)
Screenshot: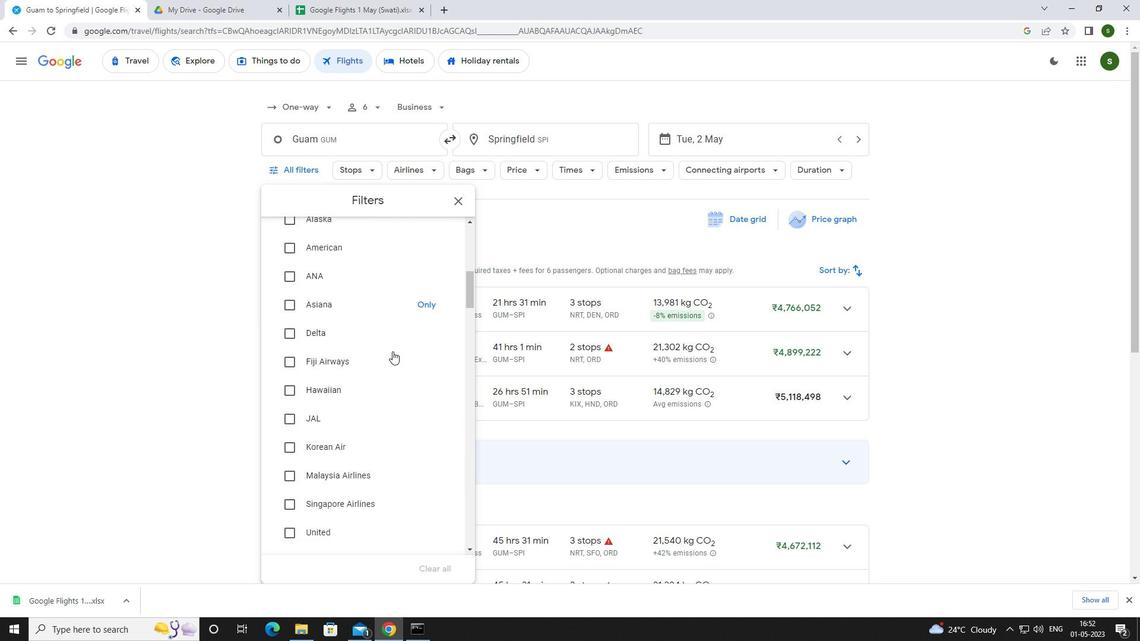 
Action: Mouse scrolled (392, 351) with delta (0, 0)
Screenshot: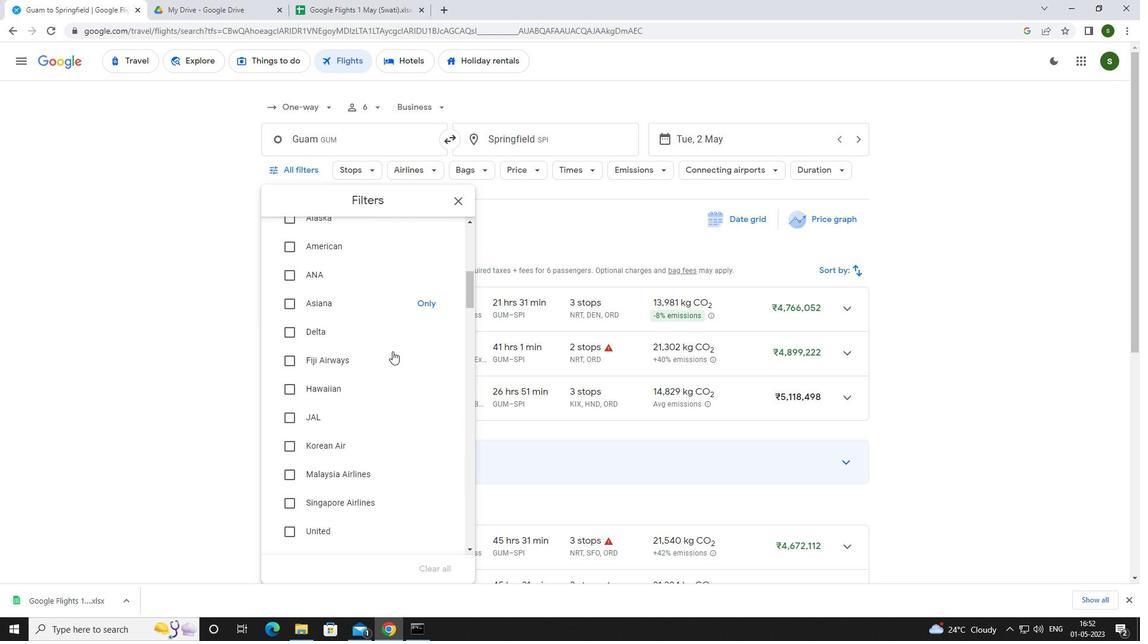 
Action: Mouse scrolled (392, 351) with delta (0, 0)
Screenshot: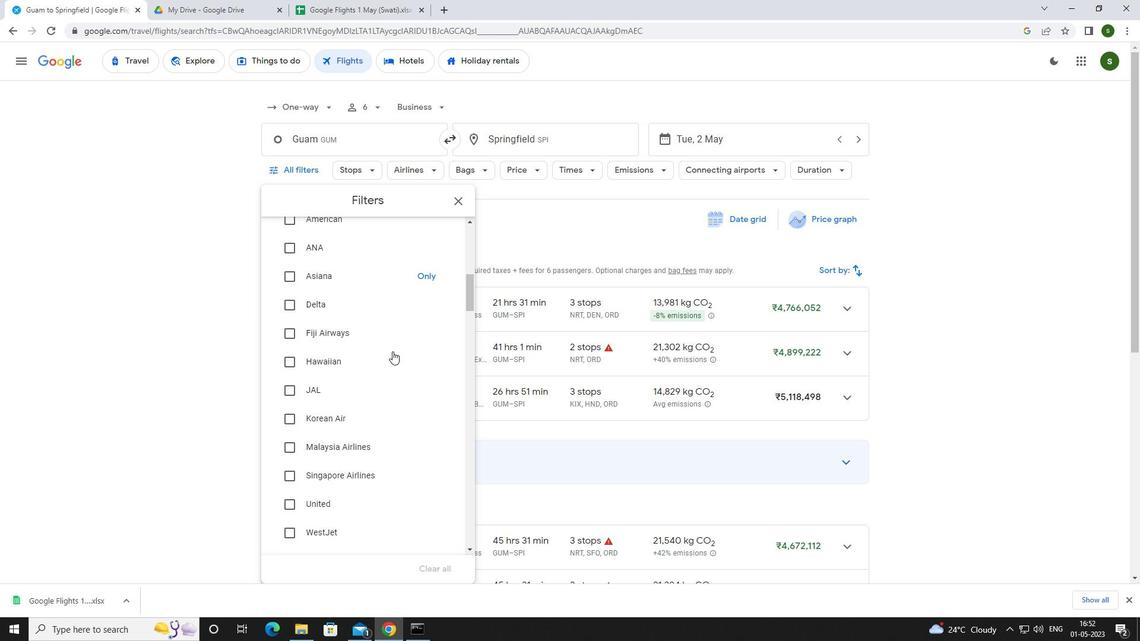 
Action: Mouse scrolled (392, 351) with delta (0, 0)
Screenshot: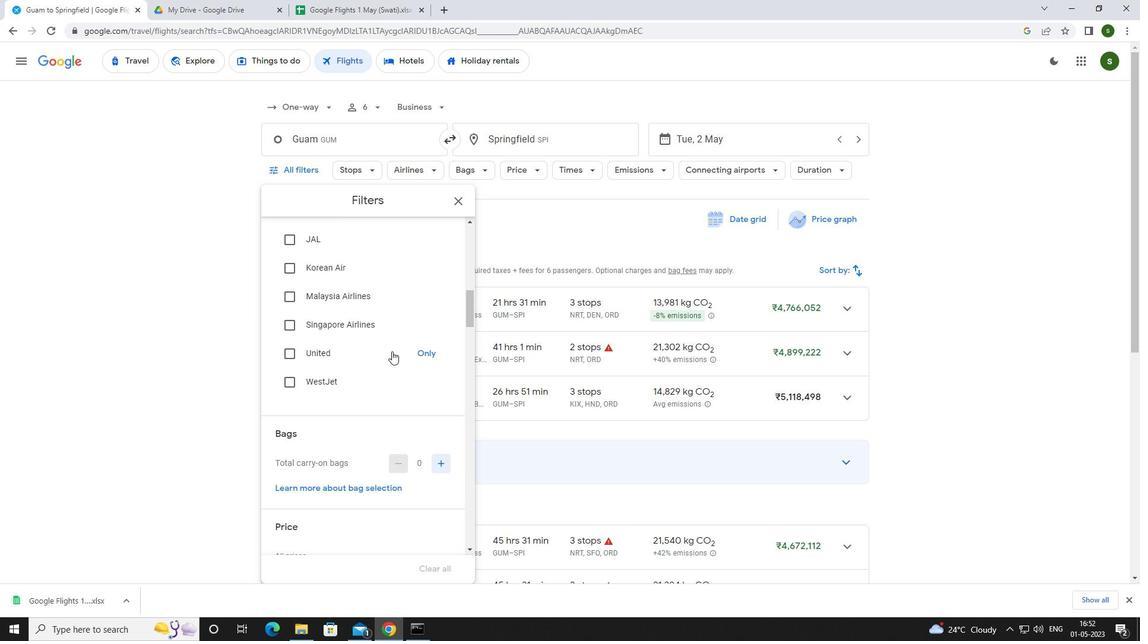 
Action: Mouse scrolled (392, 351) with delta (0, 0)
Screenshot: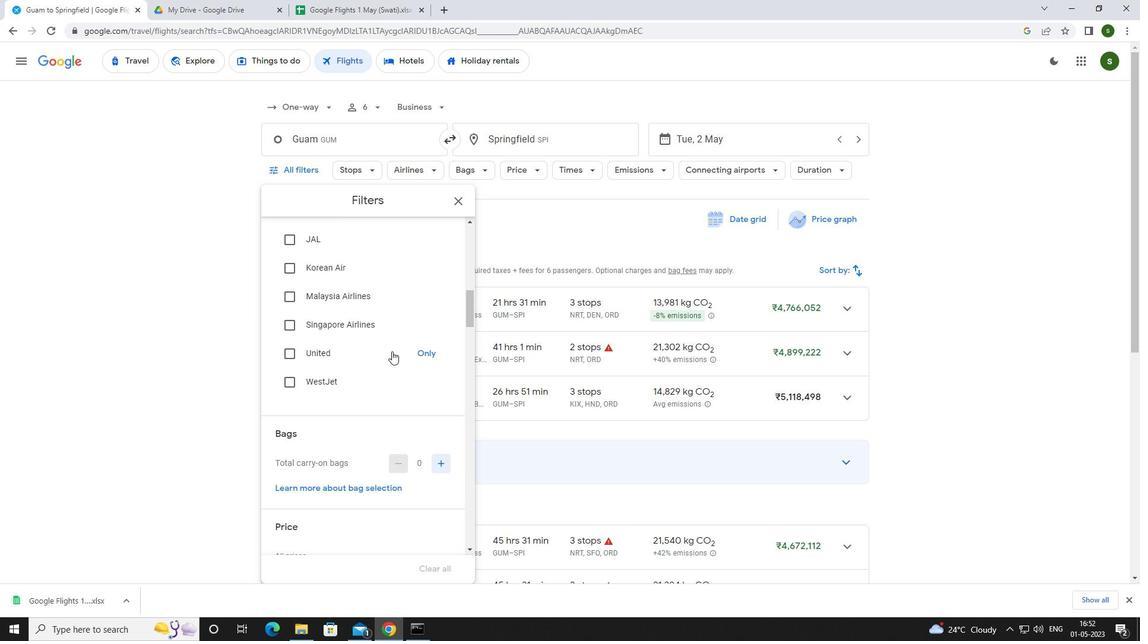 
Action: Mouse scrolled (392, 351) with delta (0, 0)
Screenshot: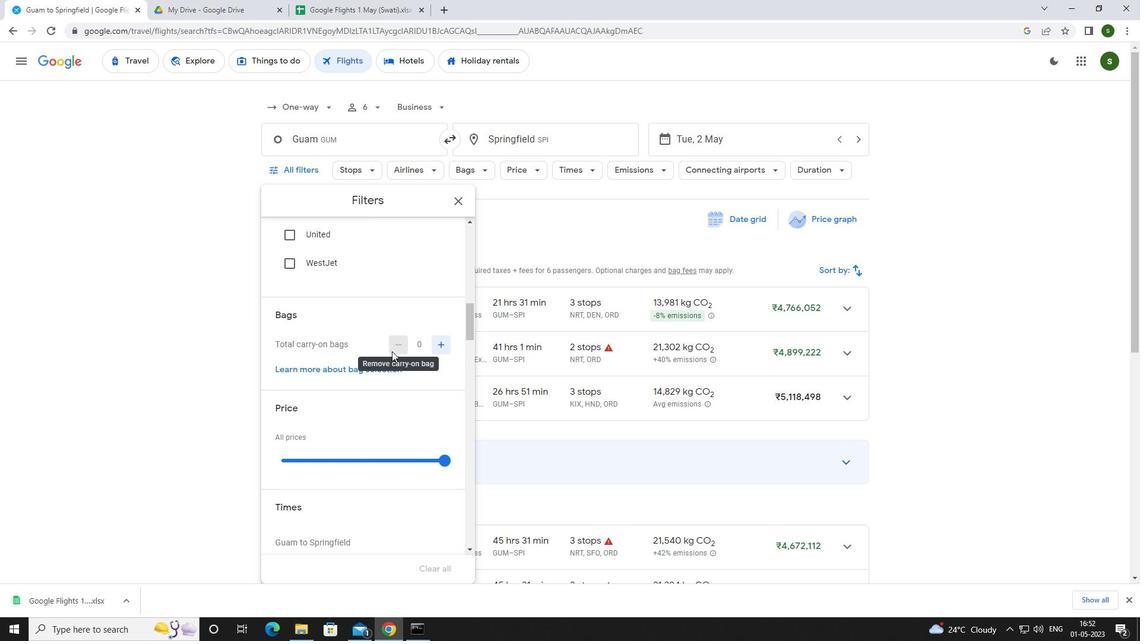 
Action: Mouse scrolled (392, 351) with delta (0, 0)
Screenshot: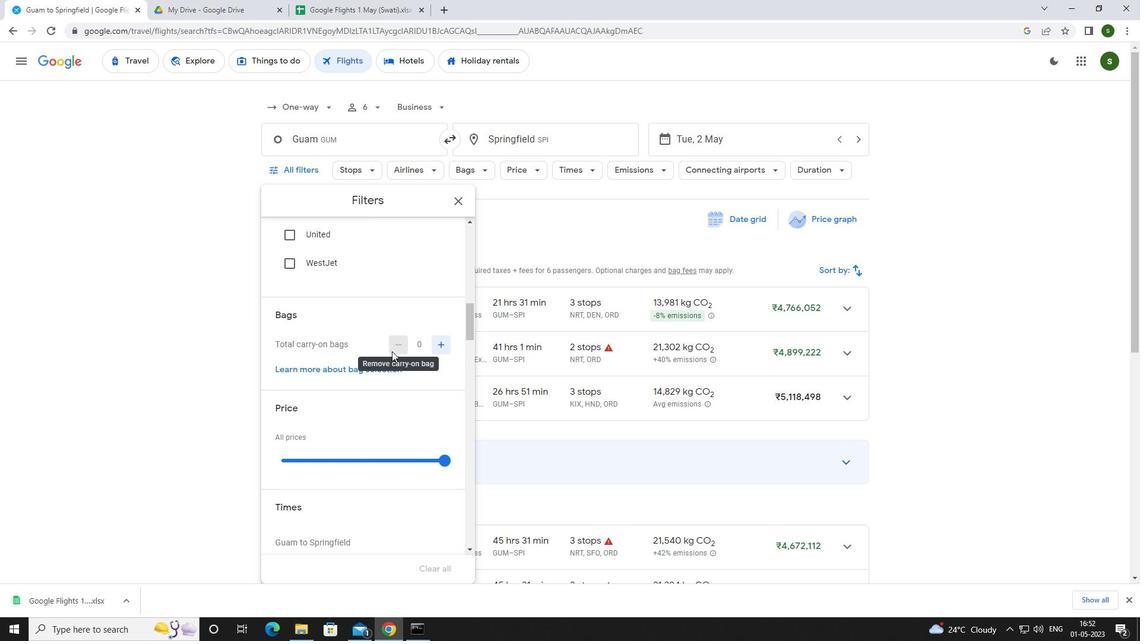 
Action: Mouse moved to (445, 340)
Screenshot: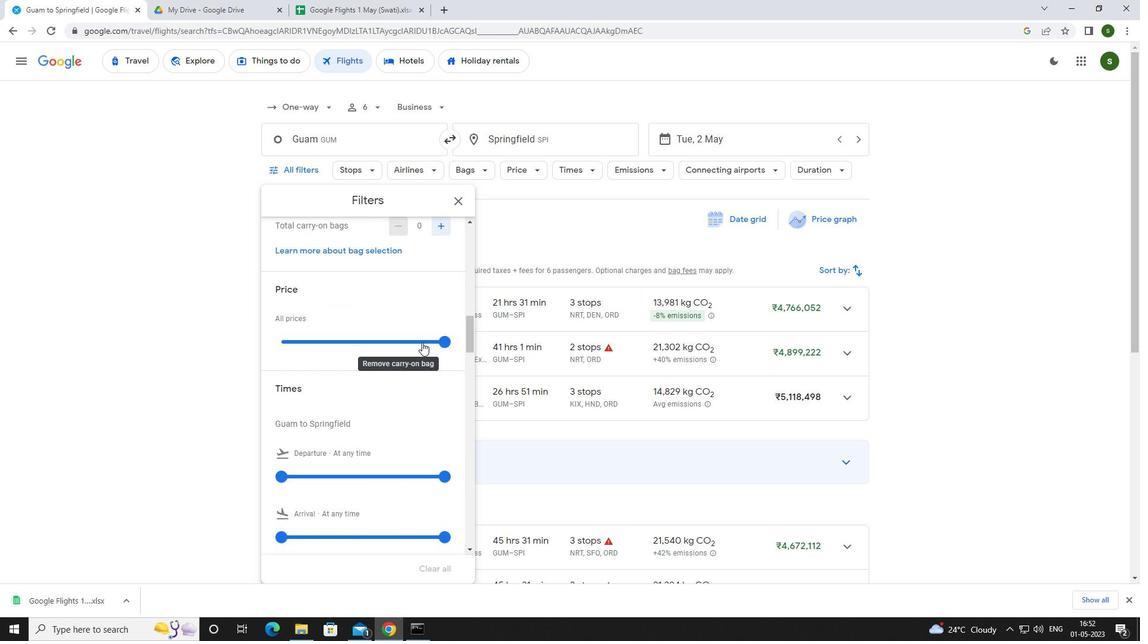 
Action: Mouse pressed left at (445, 340)
Screenshot: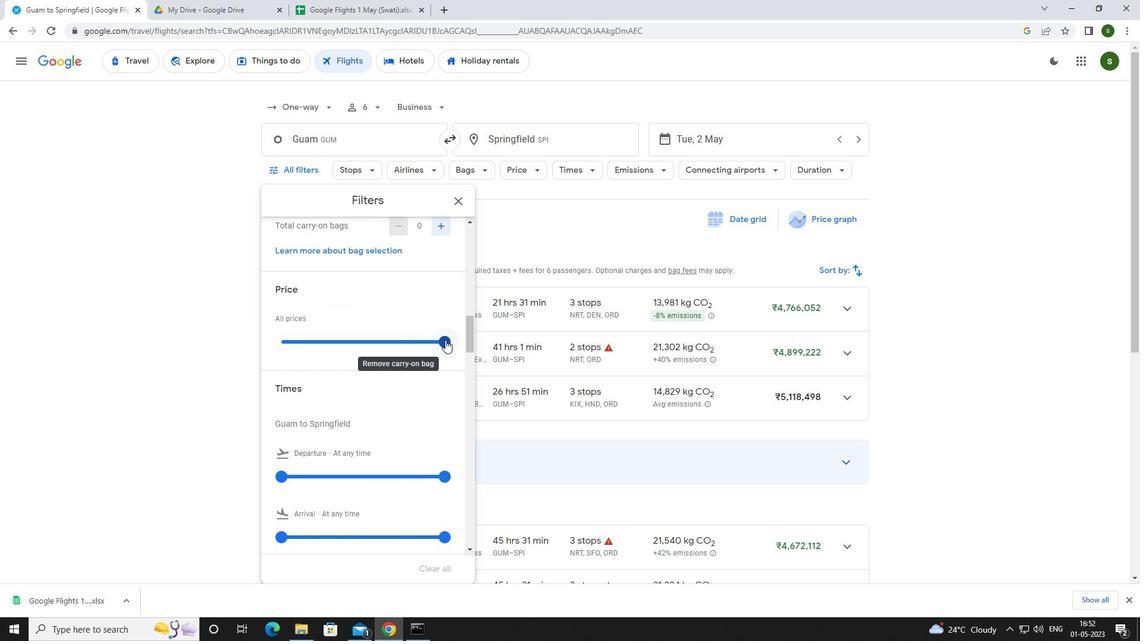 
Action: Mouse moved to (354, 366)
Screenshot: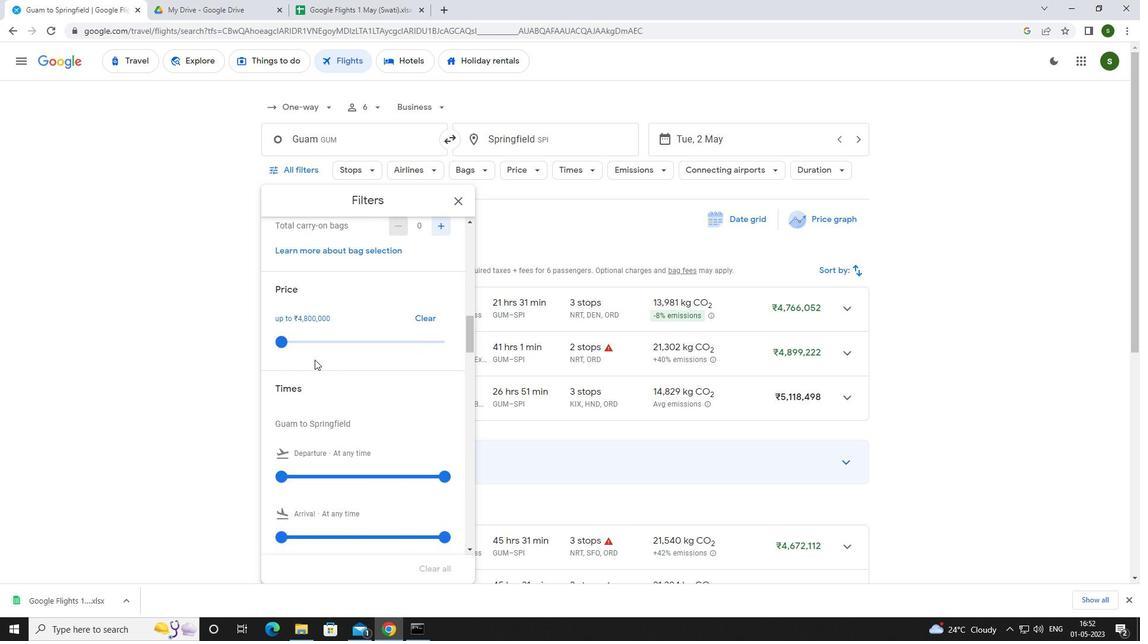 
Action: Mouse scrolled (354, 366) with delta (0, 0)
Screenshot: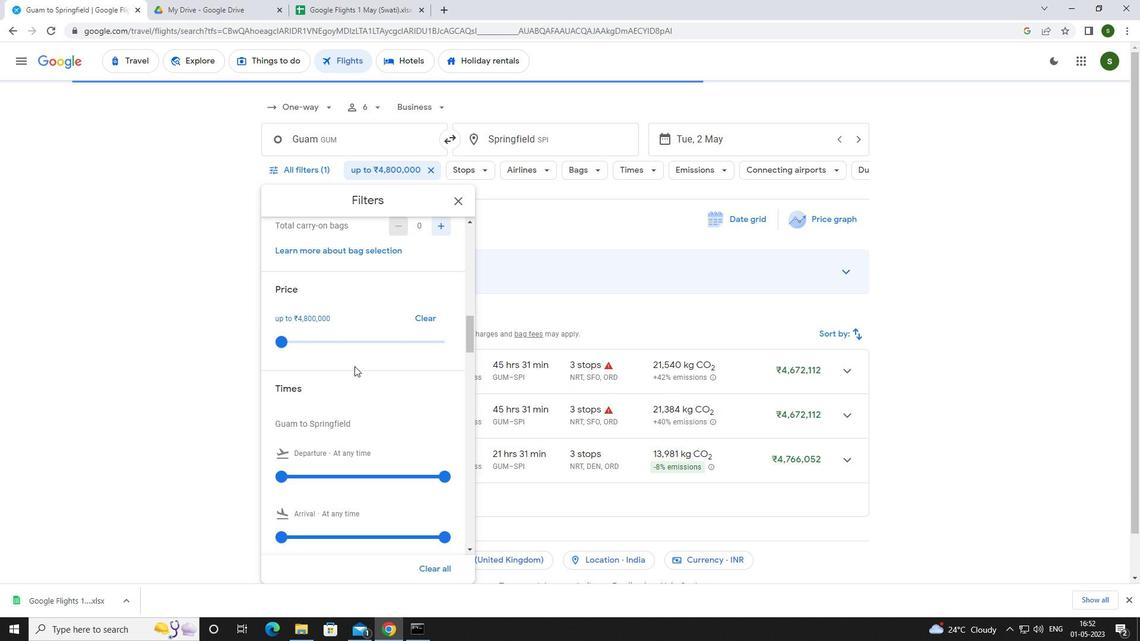 
Action: Mouse moved to (282, 413)
Screenshot: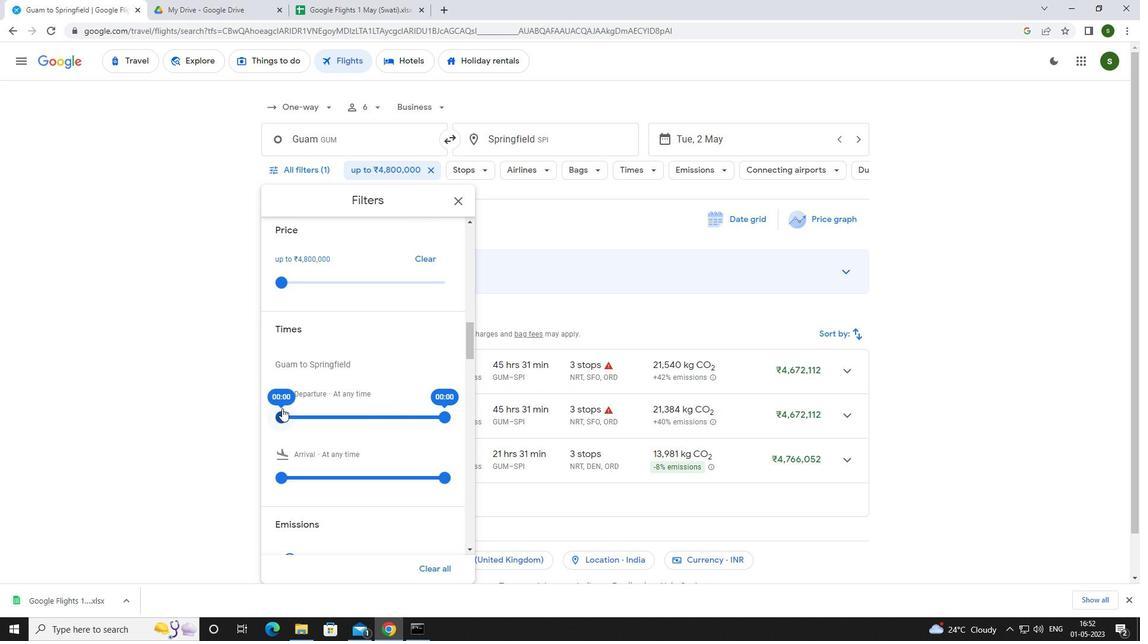 
Action: Mouse pressed left at (282, 413)
Screenshot: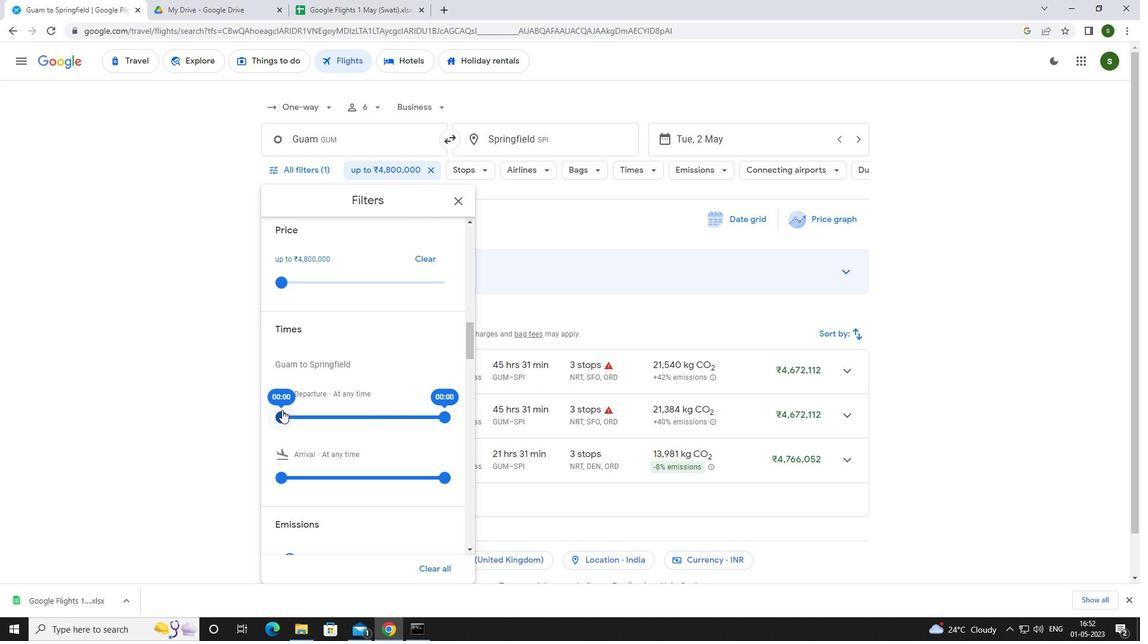 
Action: Mouse moved to (557, 231)
Screenshot: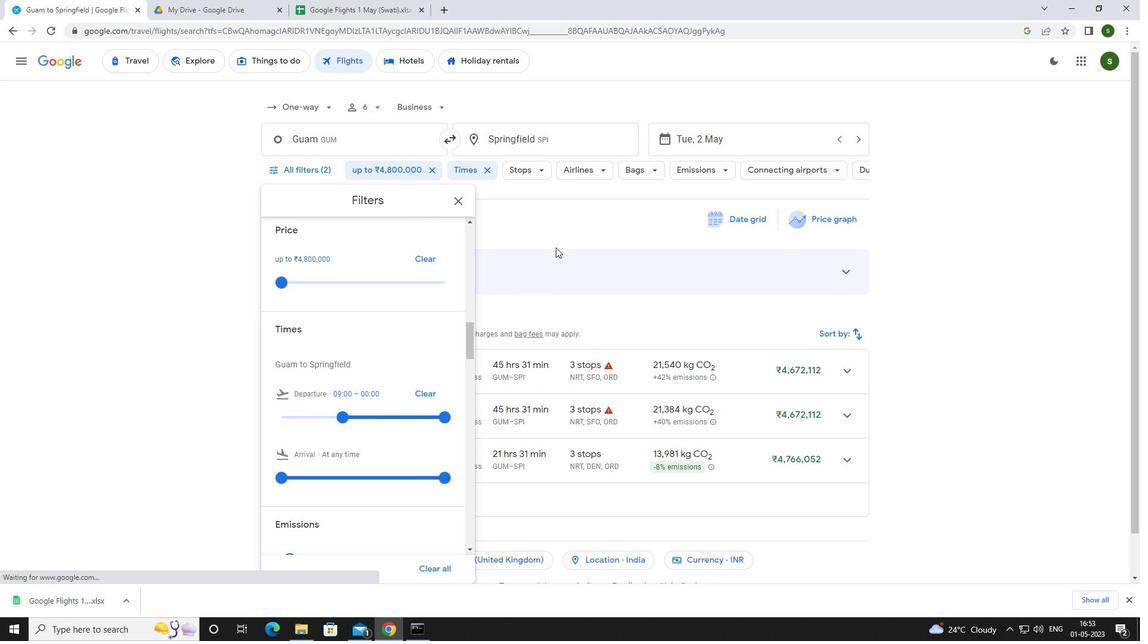 
Action: Mouse pressed left at (557, 231)
Screenshot: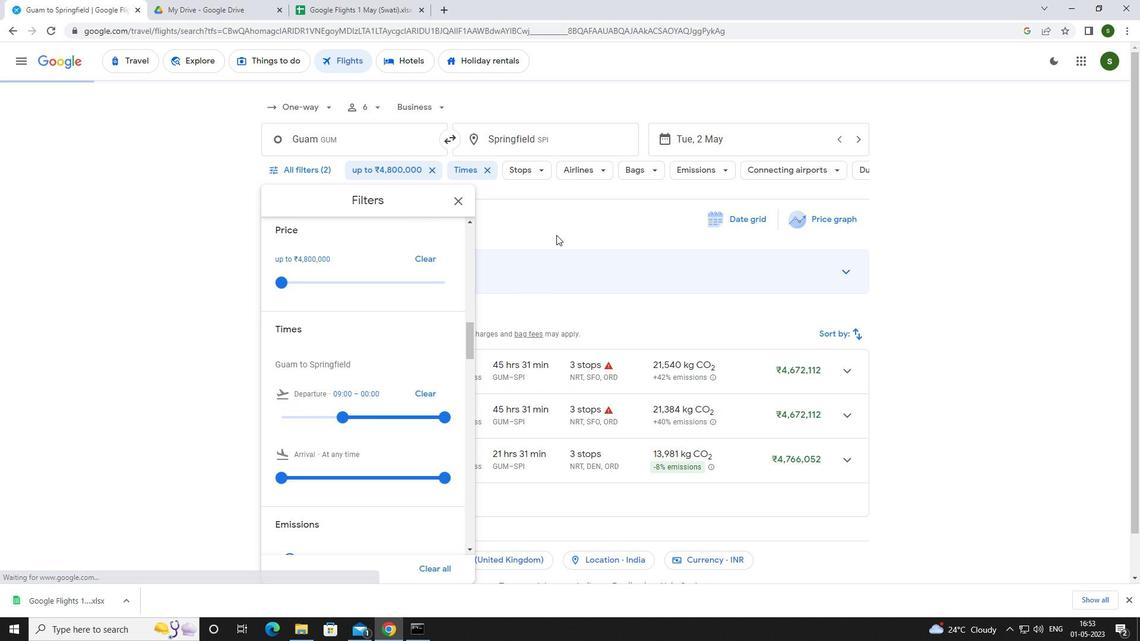 
